 Task: Search one way flight ticket for 2 adults, 2 infants in seat and 1 infant on lap in first from Portsmouth: Portsmouth International Airport At Pease to Springfield: Abraham Lincoln Capital Airport on 5-2-2023. Choice of flights is Alaska. Number of bags: 1 checked bag. Price is upto 95000. Outbound departure time preference is 10:00.
Action: Mouse moved to (290, 246)
Screenshot: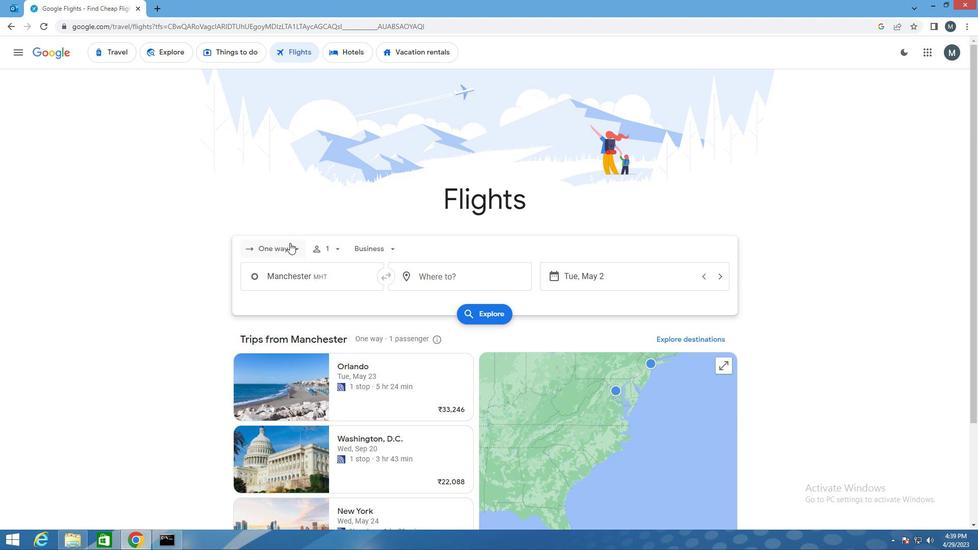 
Action: Mouse pressed left at (290, 246)
Screenshot: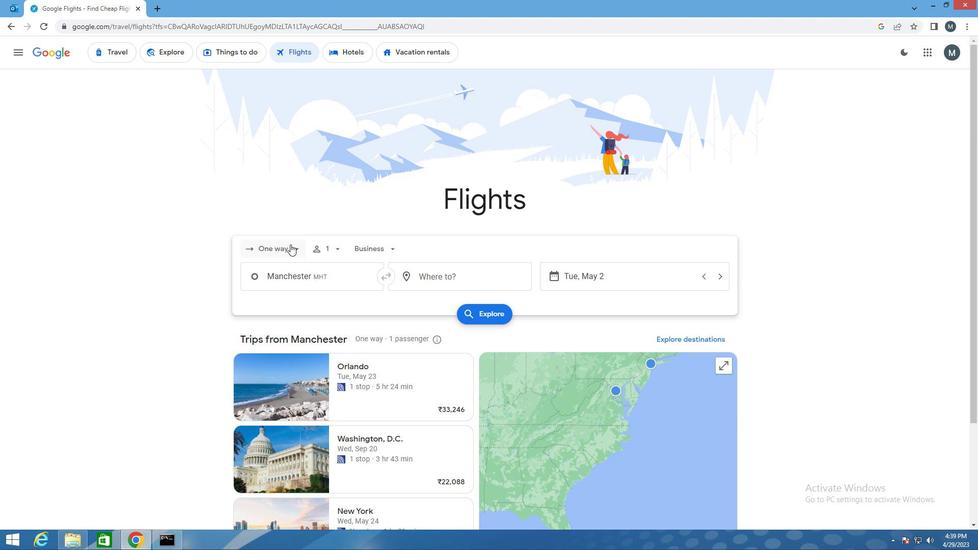 
Action: Mouse moved to (286, 290)
Screenshot: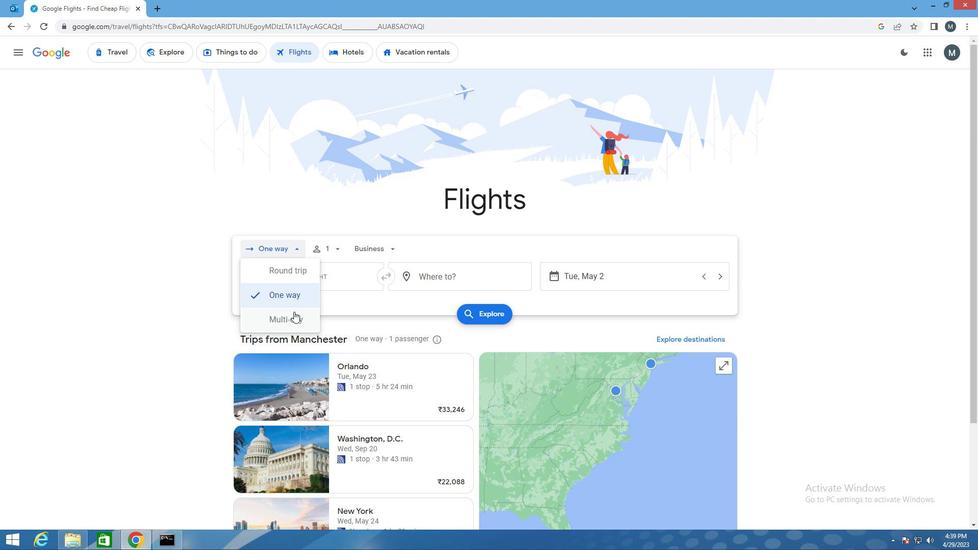 
Action: Mouse pressed left at (286, 290)
Screenshot: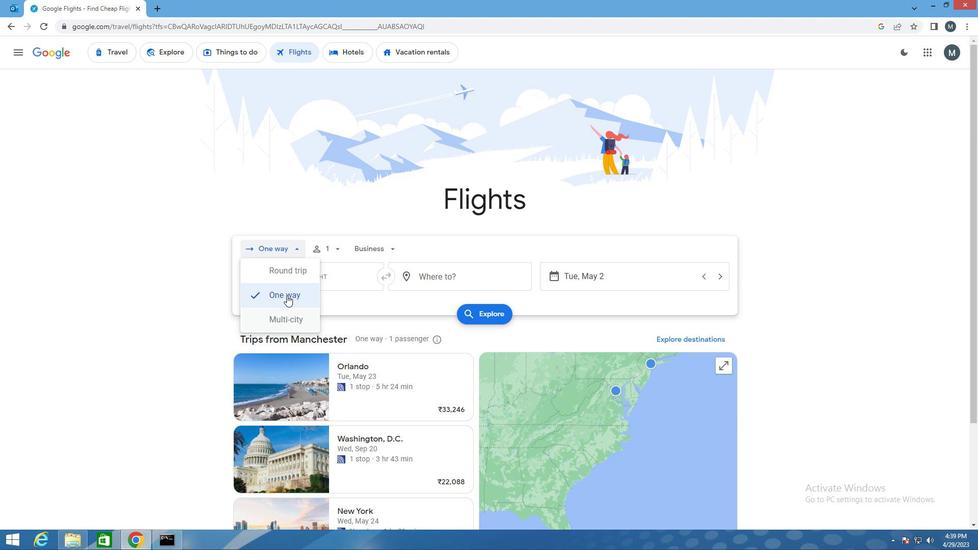 
Action: Mouse moved to (334, 244)
Screenshot: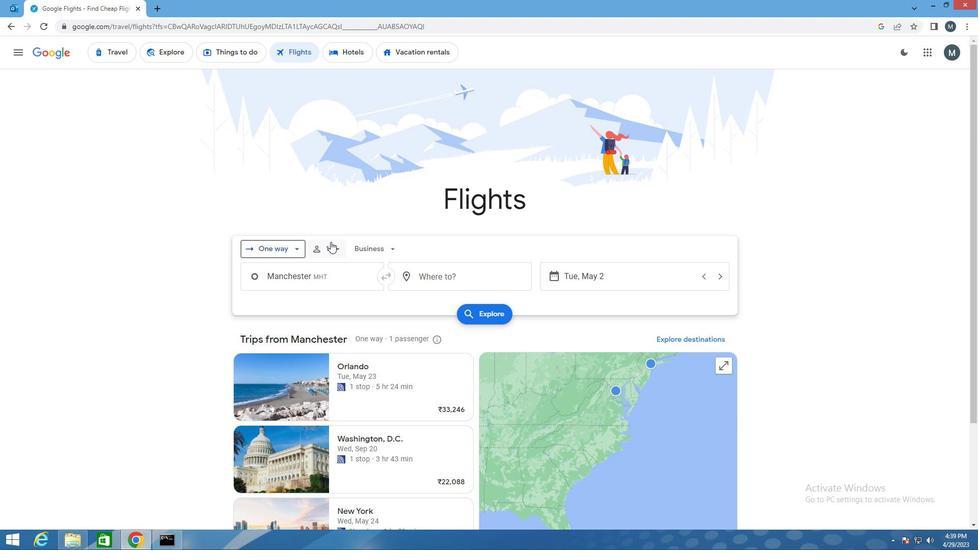 
Action: Mouse pressed left at (334, 244)
Screenshot: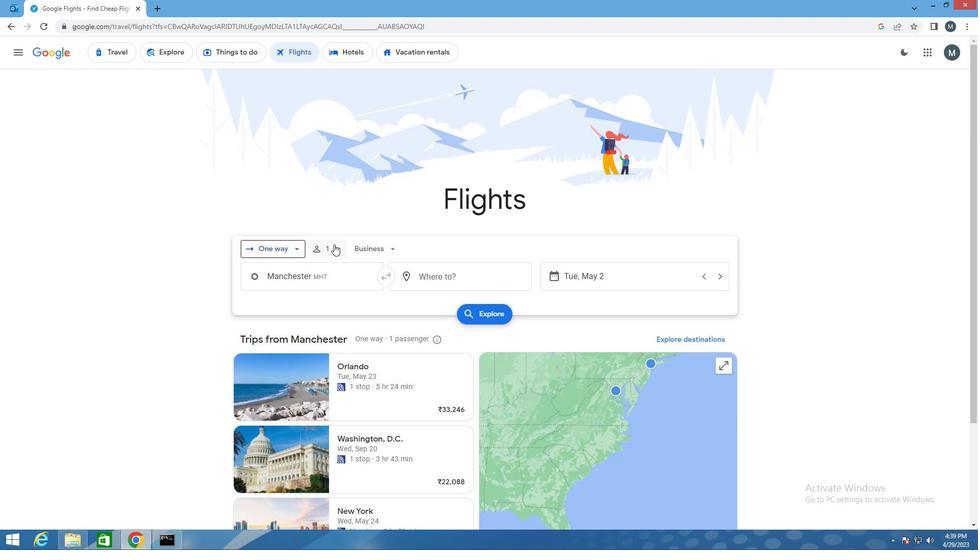 
Action: Mouse moved to (409, 274)
Screenshot: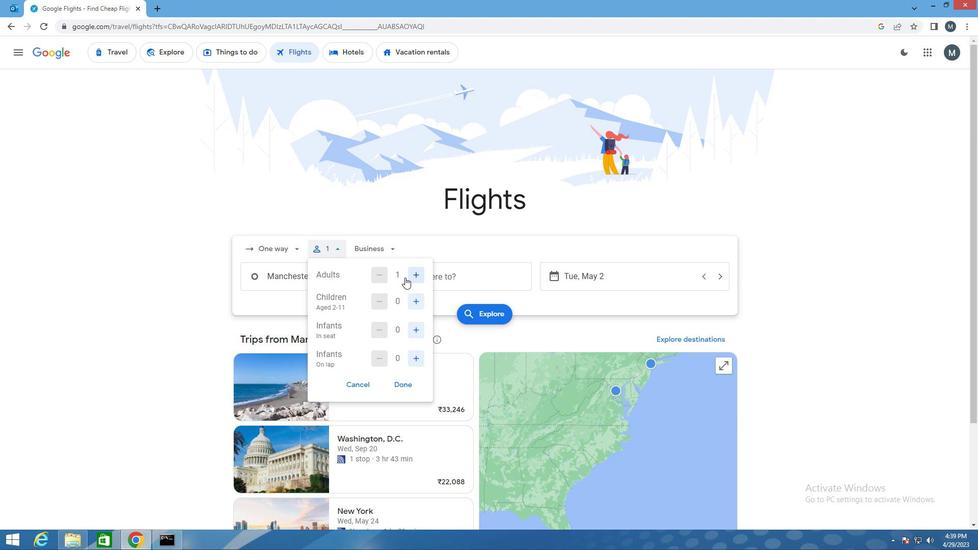 
Action: Mouse pressed left at (409, 274)
Screenshot: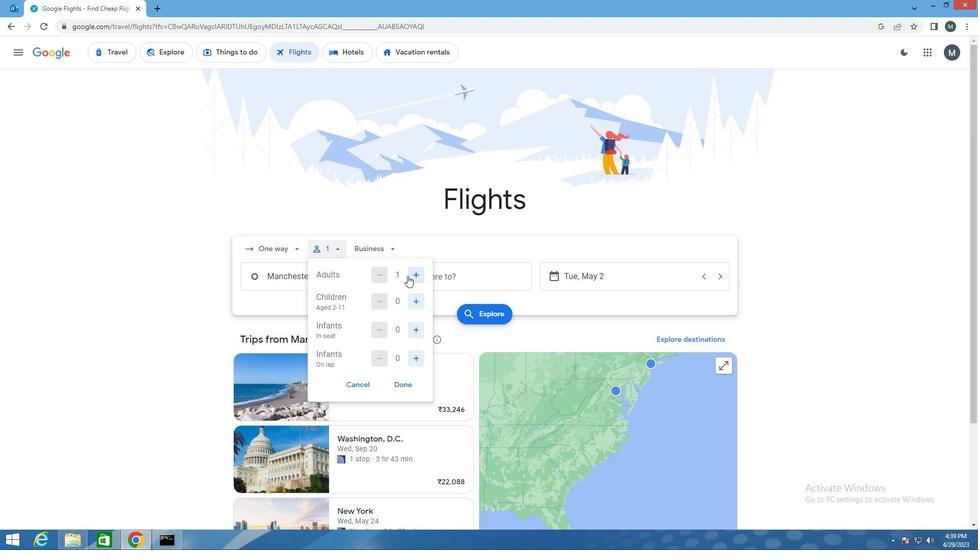 
Action: Mouse moved to (415, 305)
Screenshot: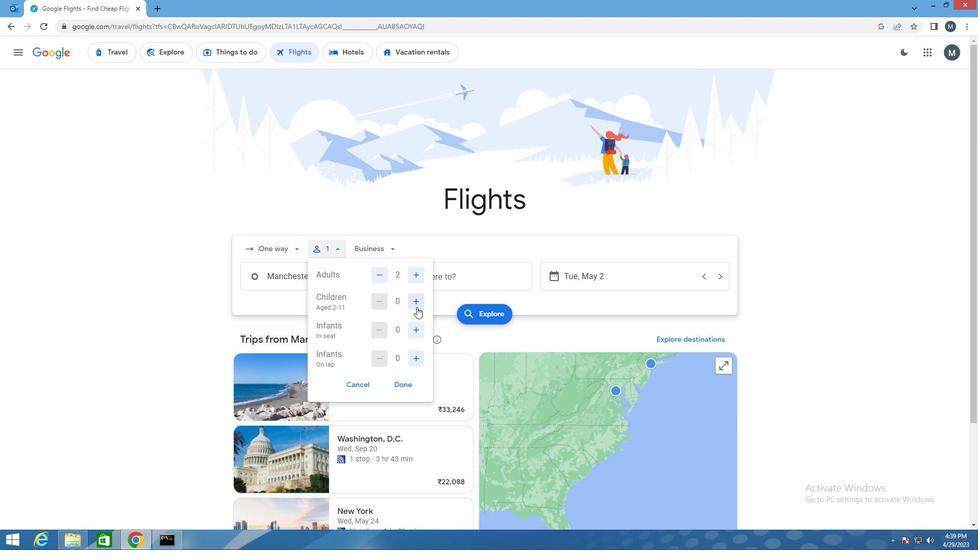 
Action: Mouse pressed left at (415, 305)
Screenshot: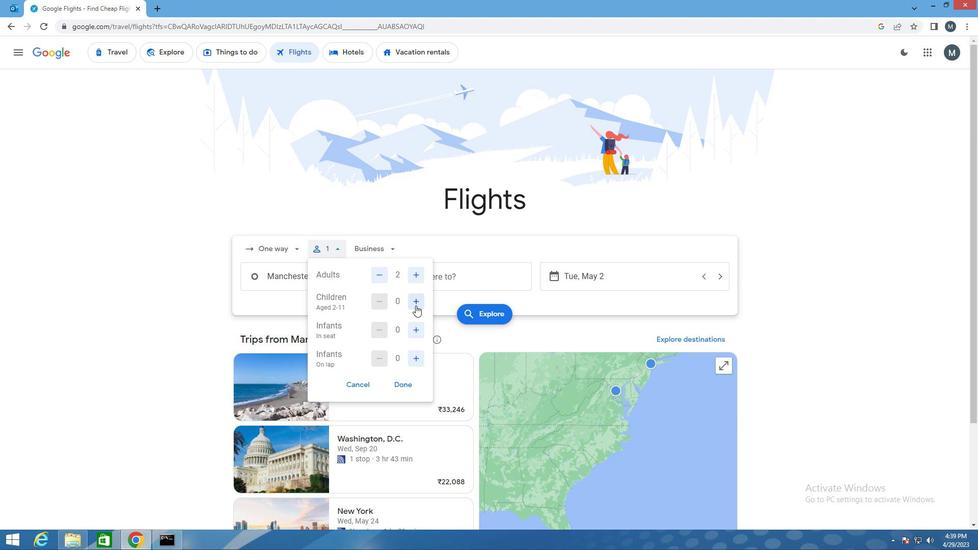 
Action: Mouse pressed left at (415, 305)
Screenshot: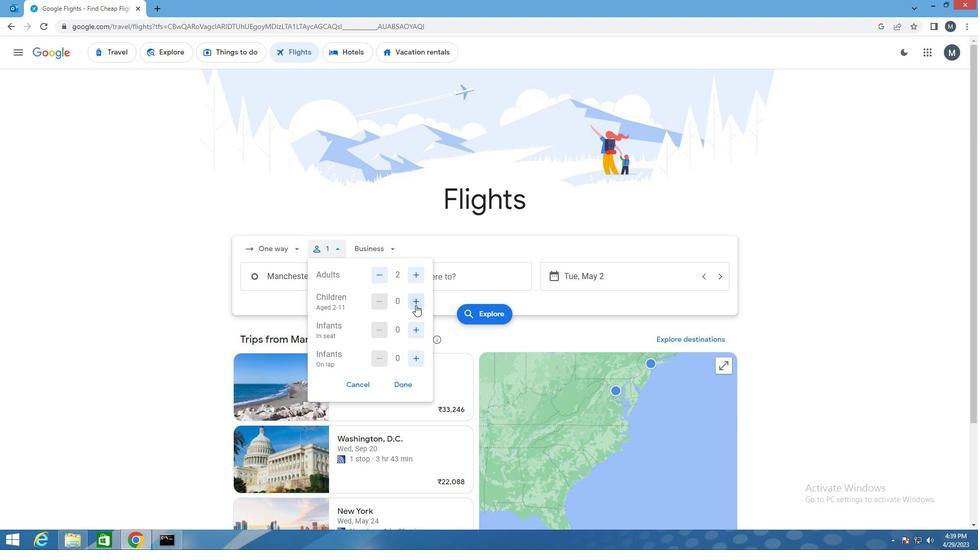 
Action: Mouse moved to (374, 302)
Screenshot: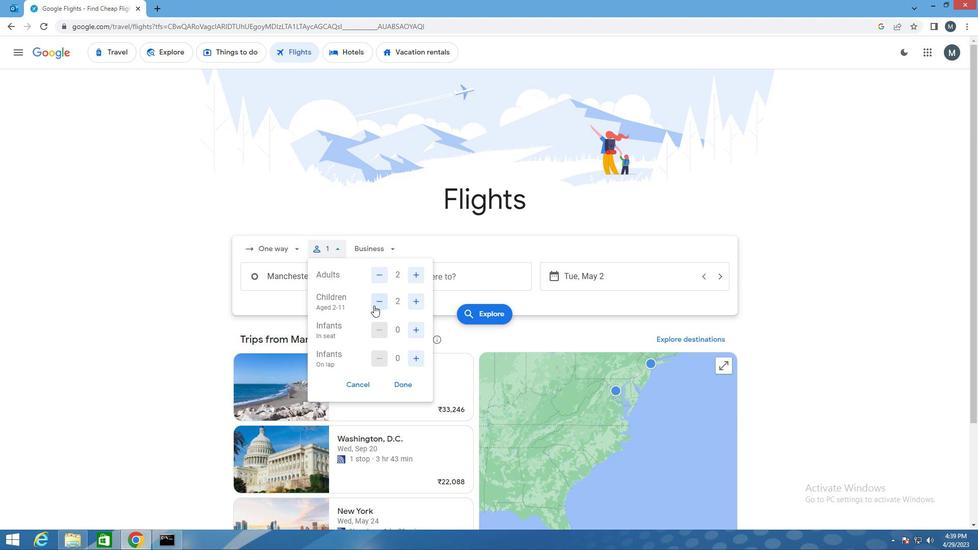 
Action: Mouse pressed left at (374, 302)
Screenshot: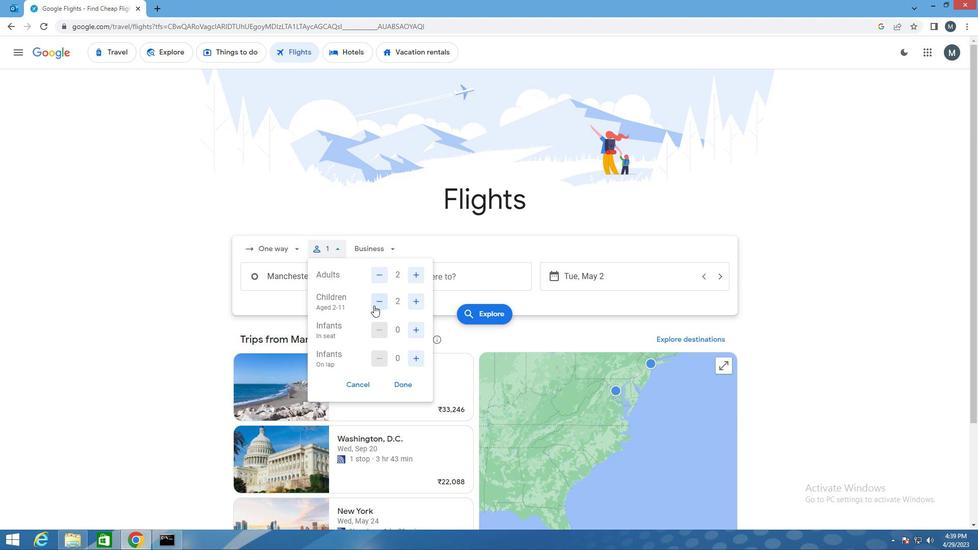 
Action: Mouse pressed left at (374, 302)
Screenshot: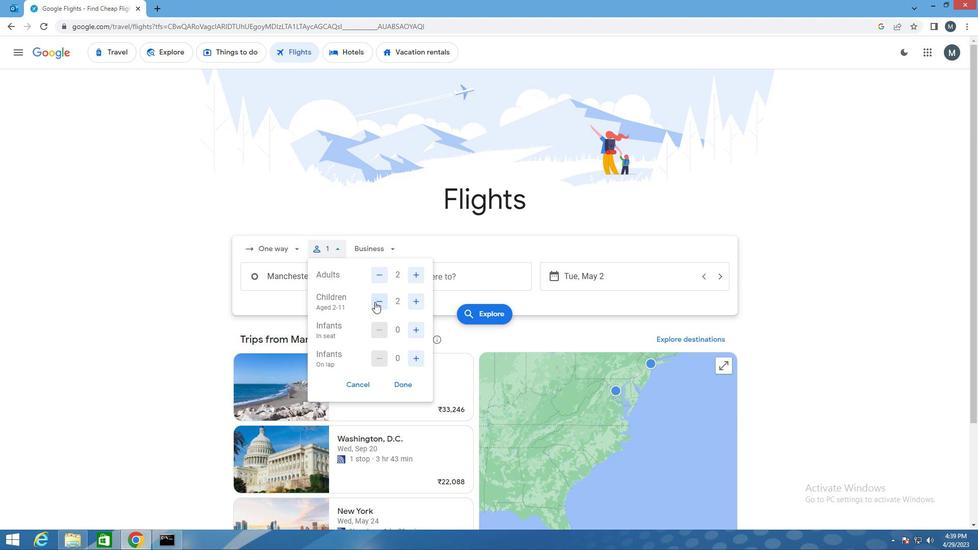 
Action: Mouse moved to (416, 330)
Screenshot: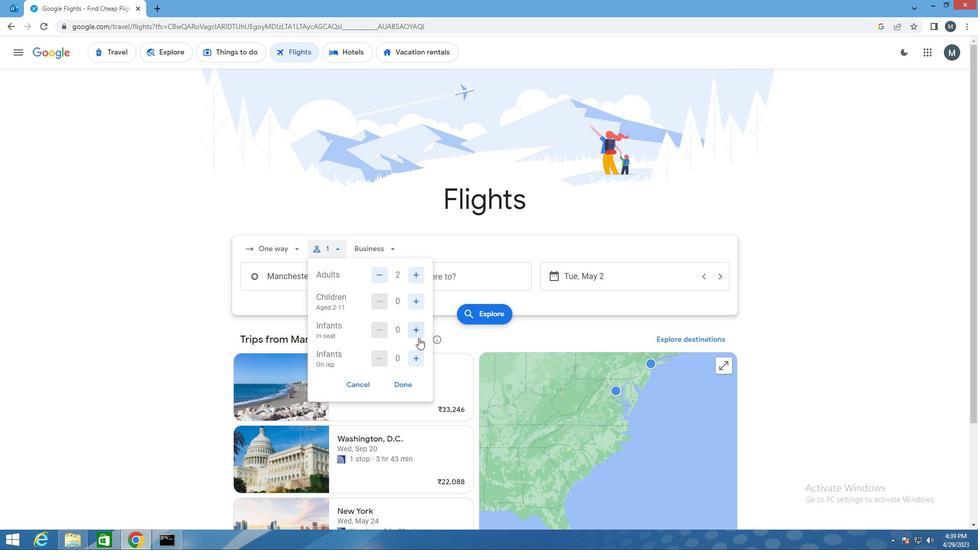 
Action: Mouse pressed left at (416, 330)
Screenshot: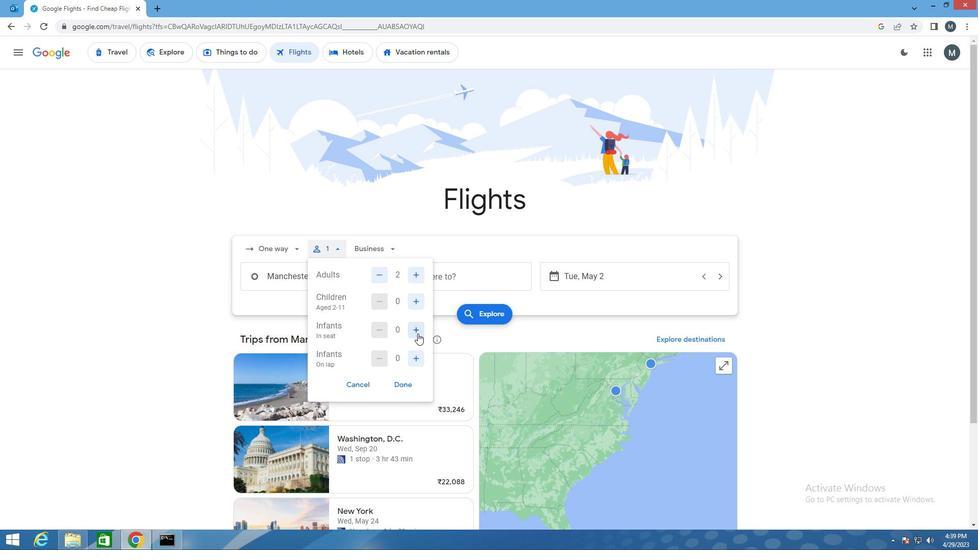 
Action: Mouse pressed left at (416, 330)
Screenshot: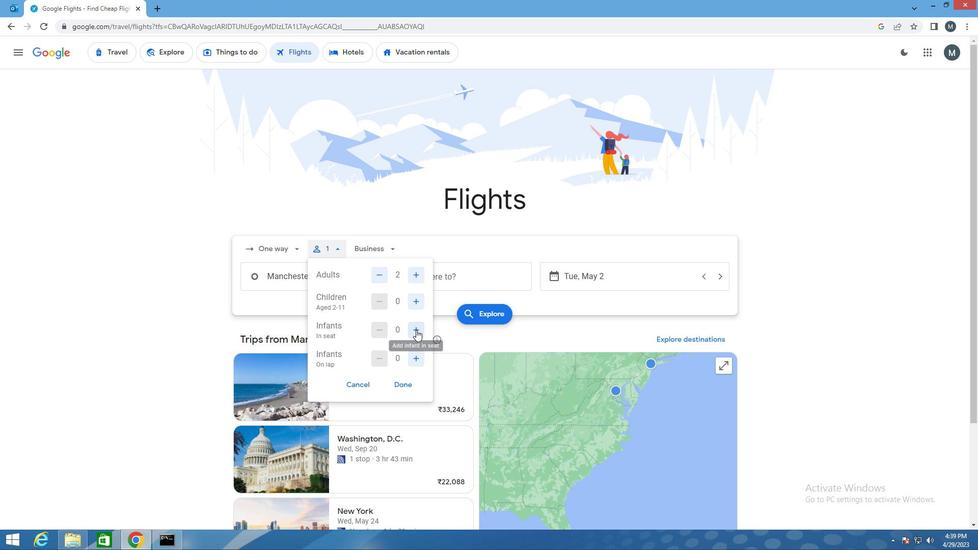 
Action: Mouse moved to (411, 360)
Screenshot: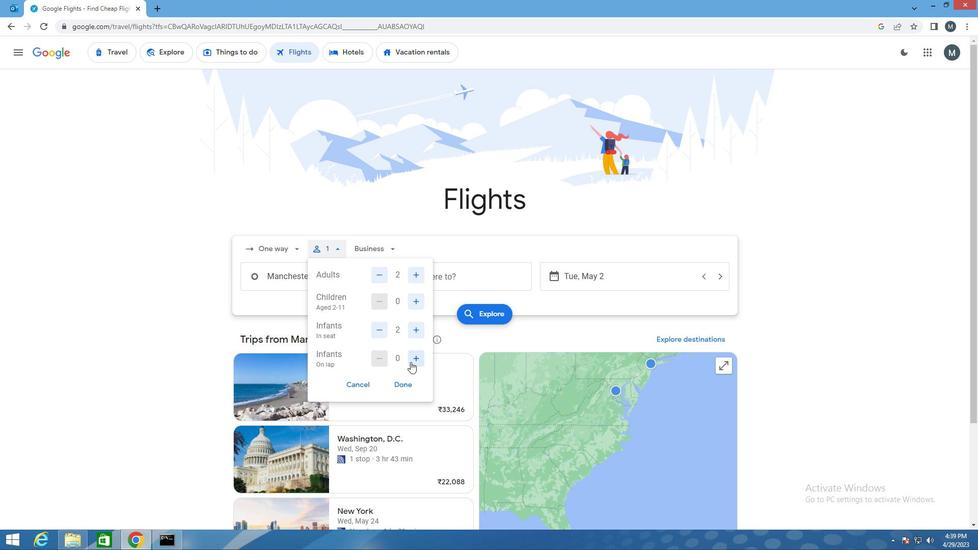 
Action: Mouse pressed left at (411, 360)
Screenshot: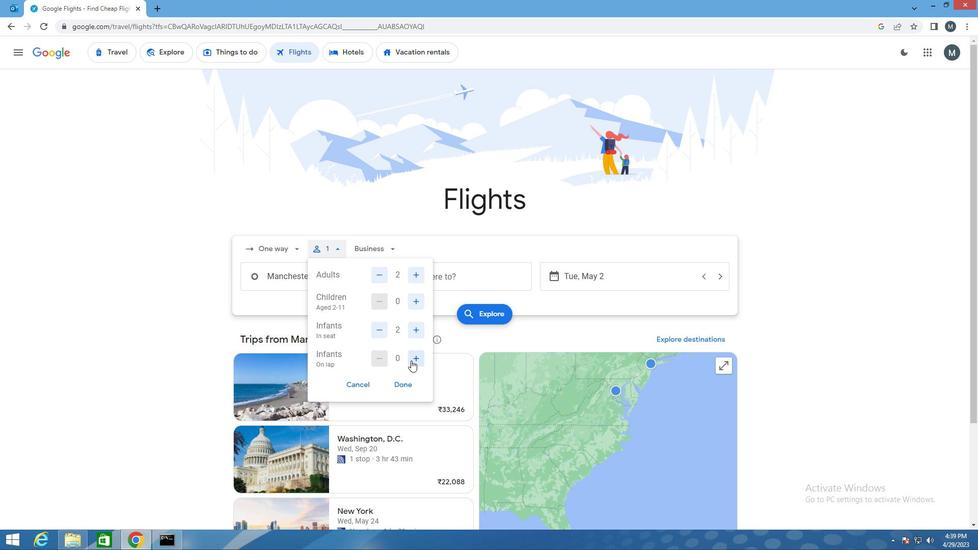 
Action: Mouse moved to (408, 389)
Screenshot: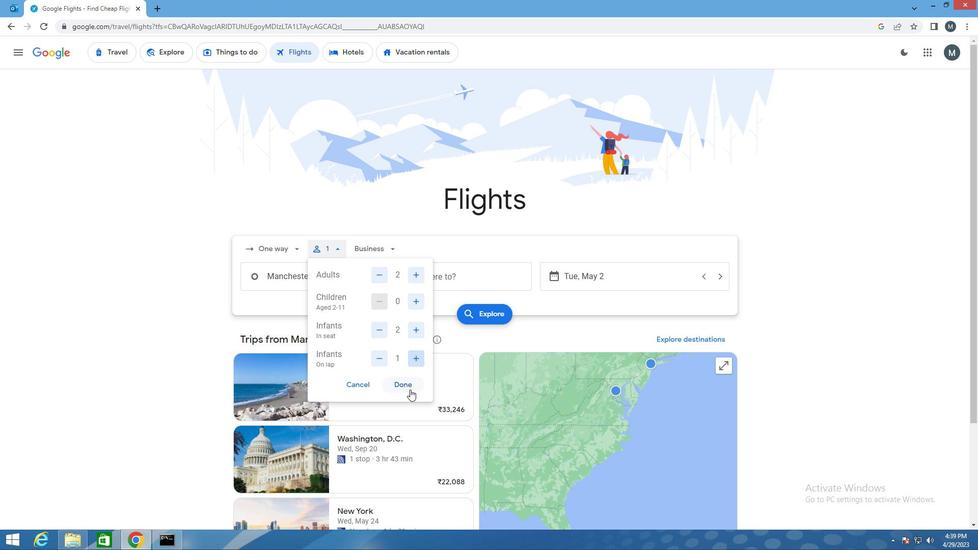 
Action: Mouse pressed left at (408, 389)
Screenshot: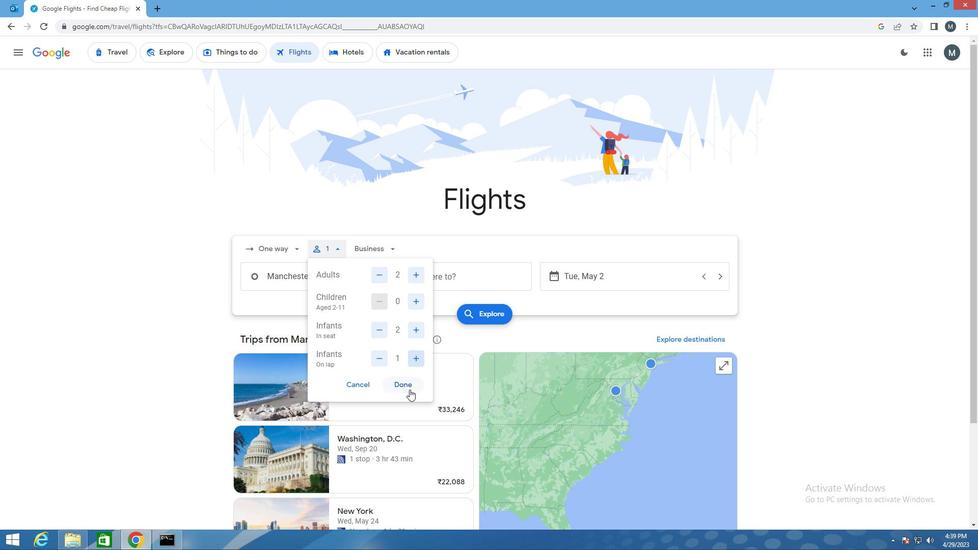 
Action: Mouse moved to (389, 253)
Screenshot: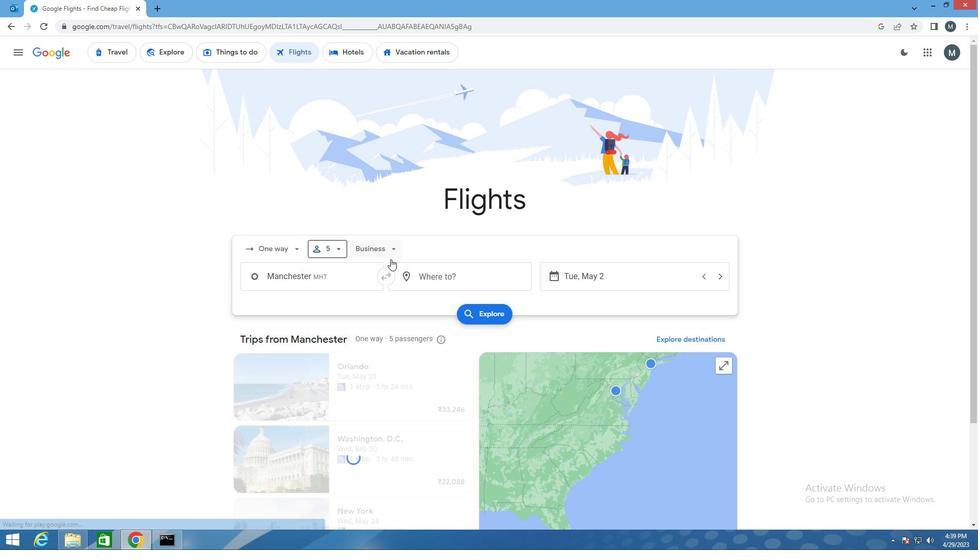 
Action: Mouse pressed left at (389, 253)
Screenshot: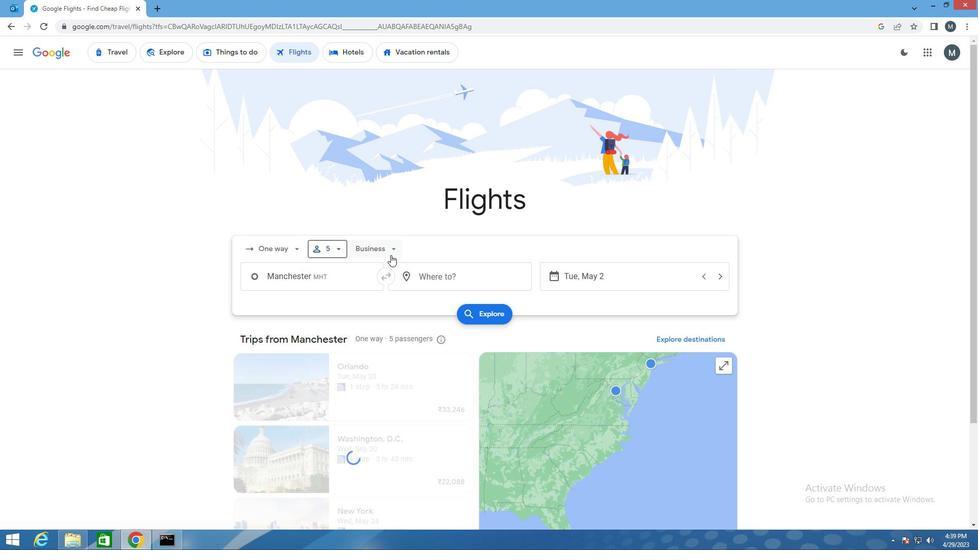 
Action: Mouse moved to (392, 340)
Screenshot: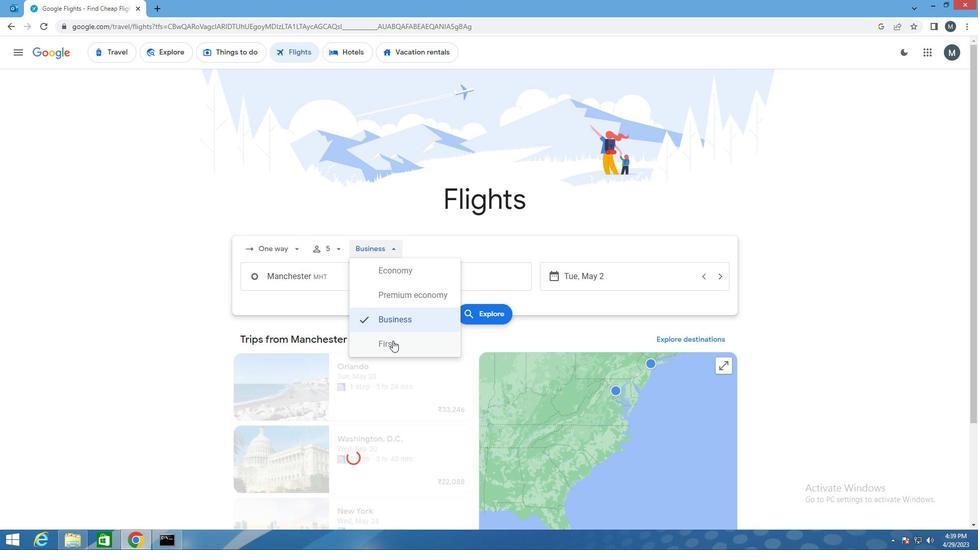 
Action: Mouse pressed left at (392, 340)
Screenshot: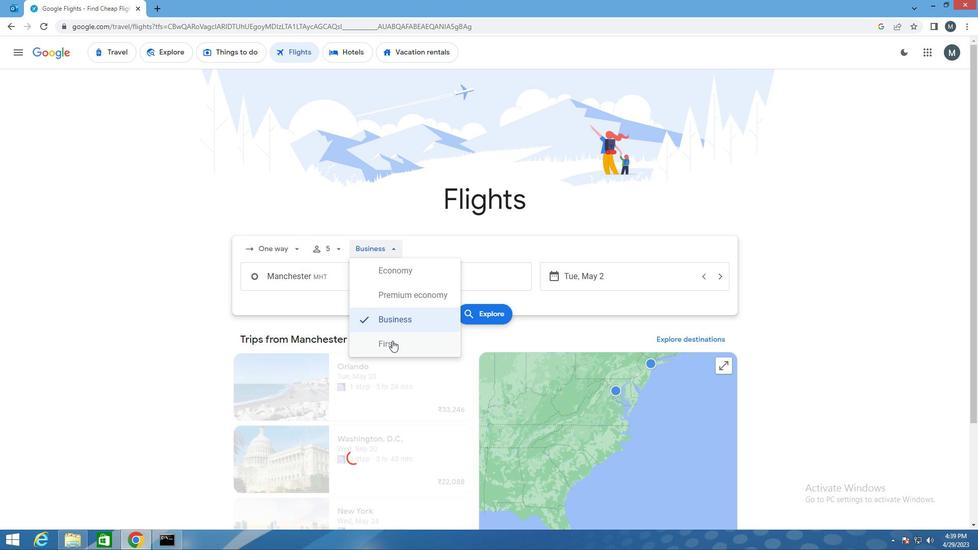 
Action: Mouse moved to (299, 279)
Screenshot: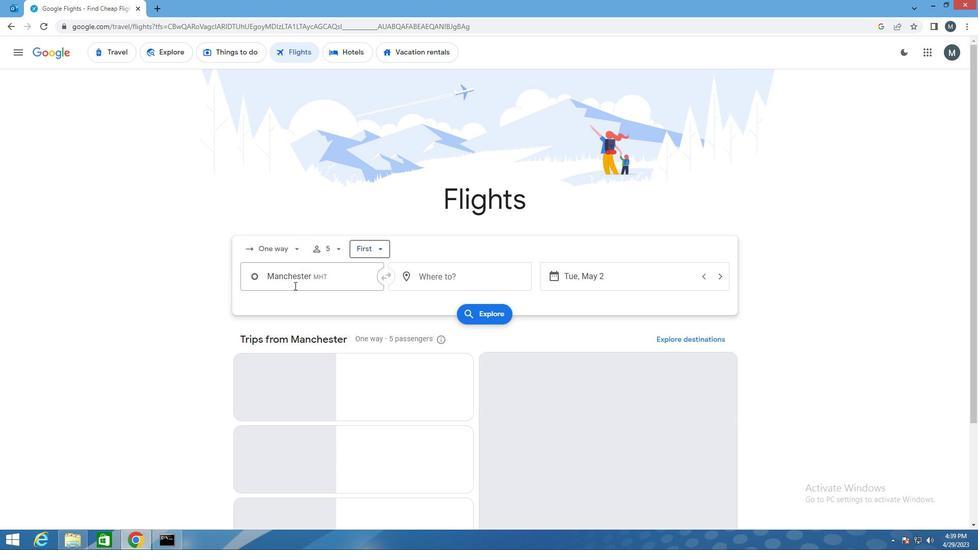 
Action: Mouse pressed left at (299, 279)
Screenshot: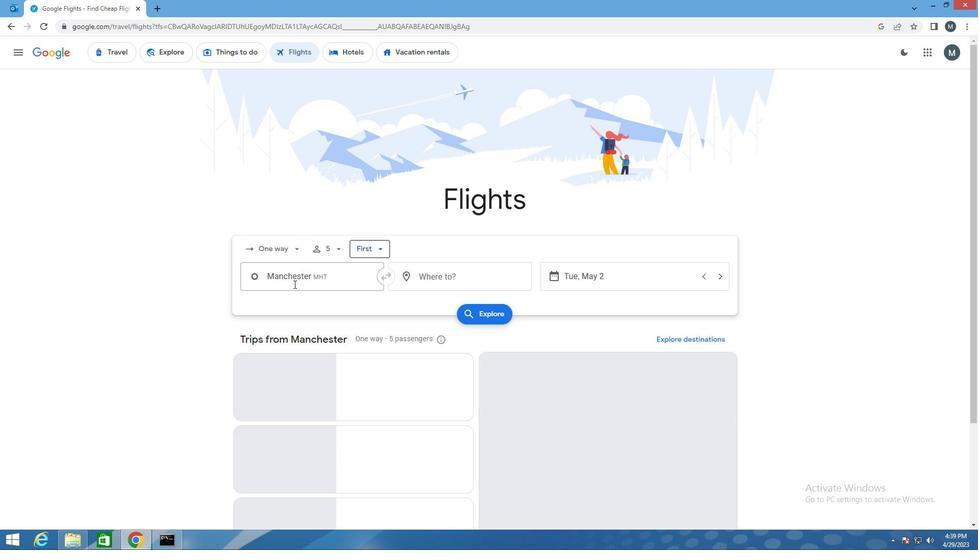 
Action: Mouse moved to (300, 279)
Screenshot: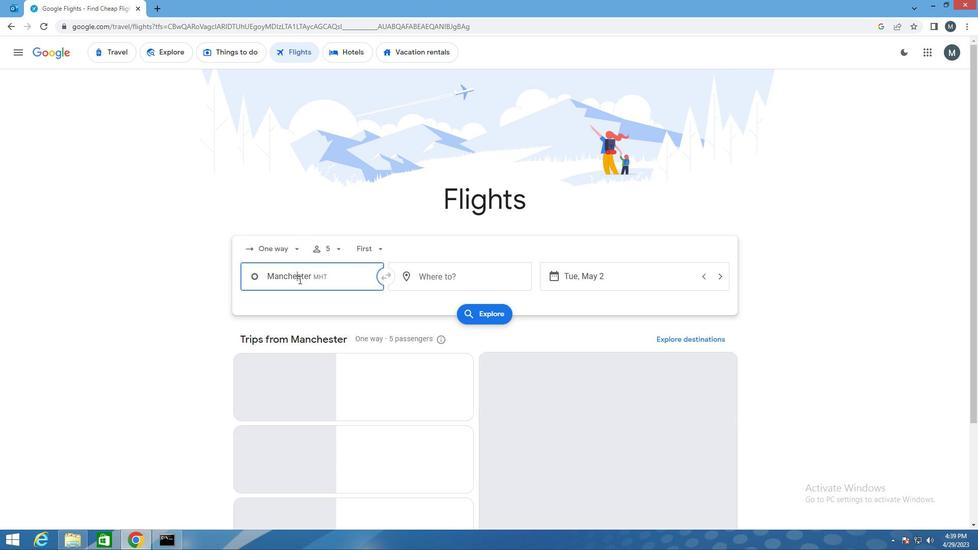 
Action: Key pressed psm
Screenshot: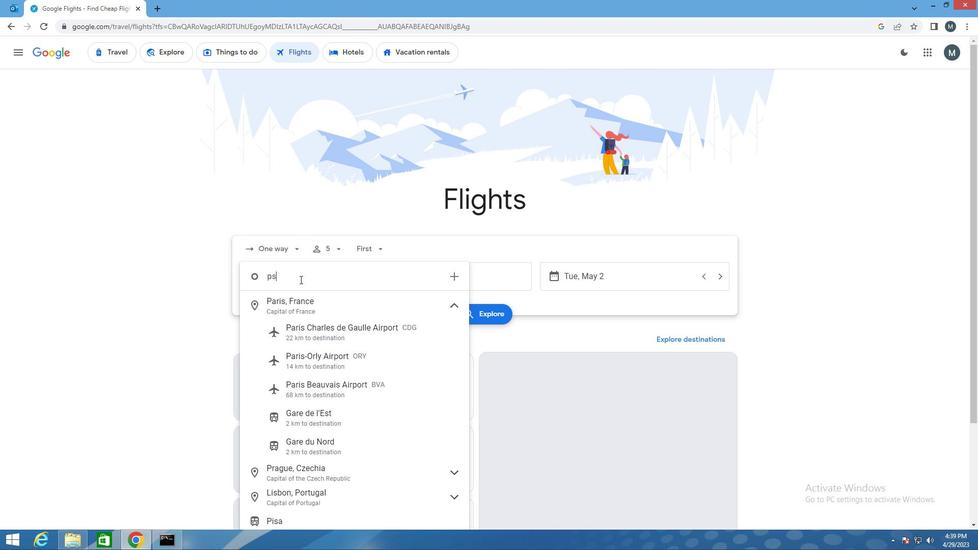 
Action: Mouse moved to (341, 307)
Screenshot: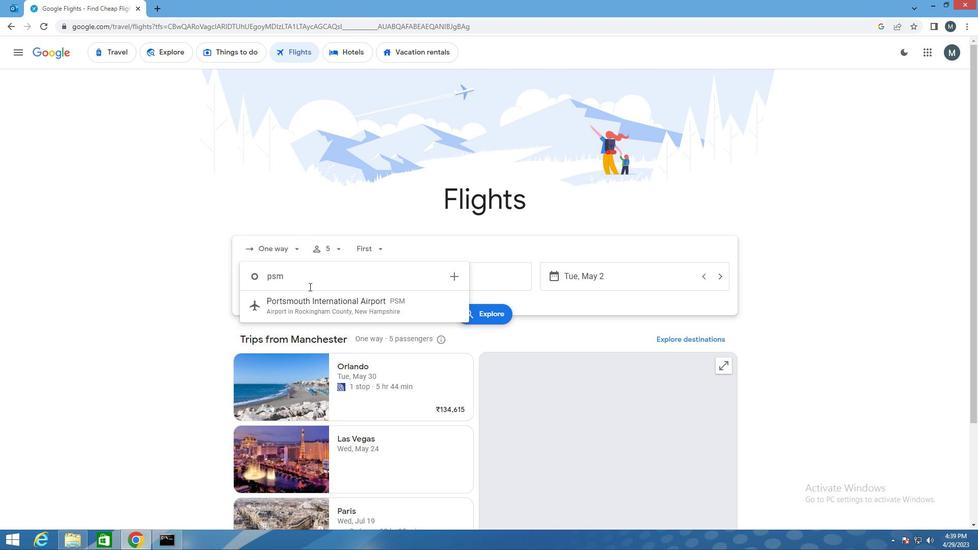 
Action: Mouse pressed left at (341, 307)
Screenshot: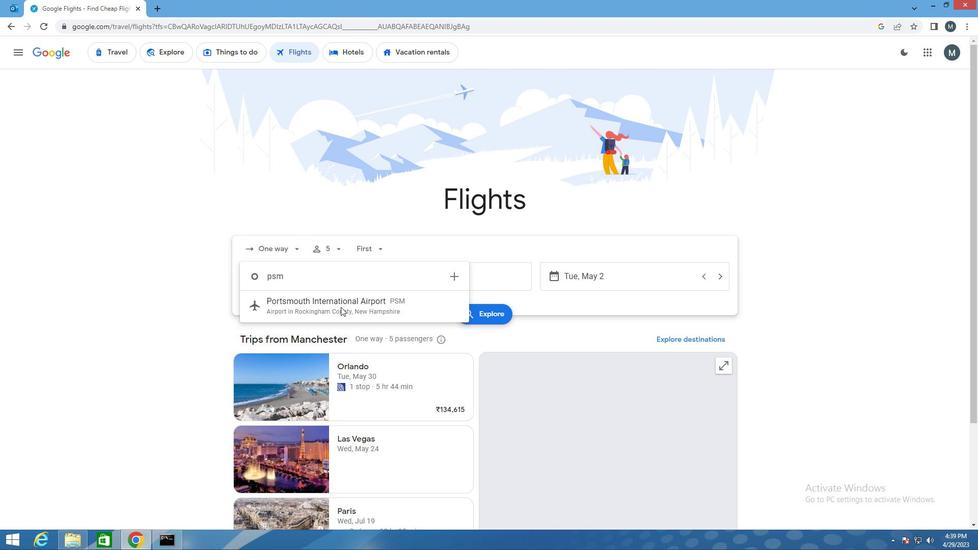 
Action: Mouse moved to (419, 278)
Screenshot: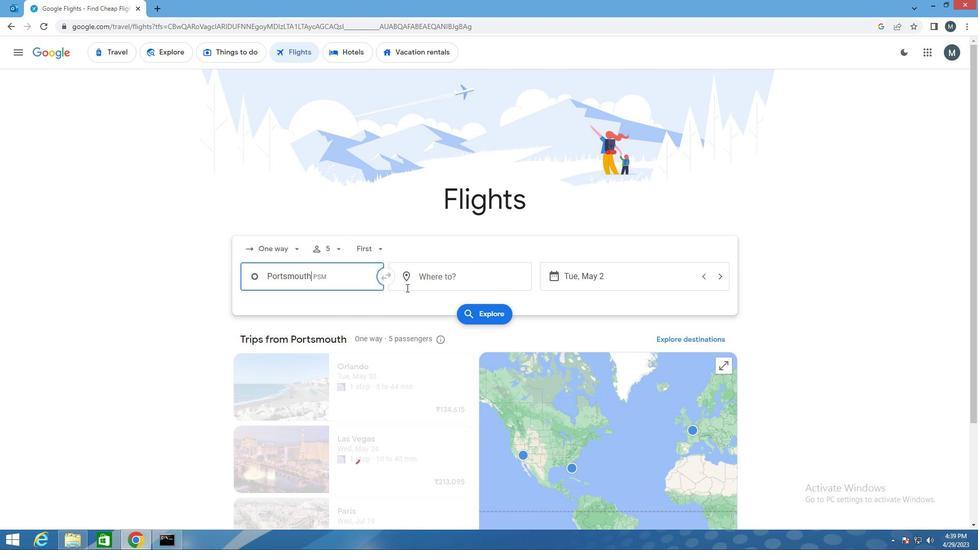 
Action: Mouse pressed left at (419, 278)
Screenshot: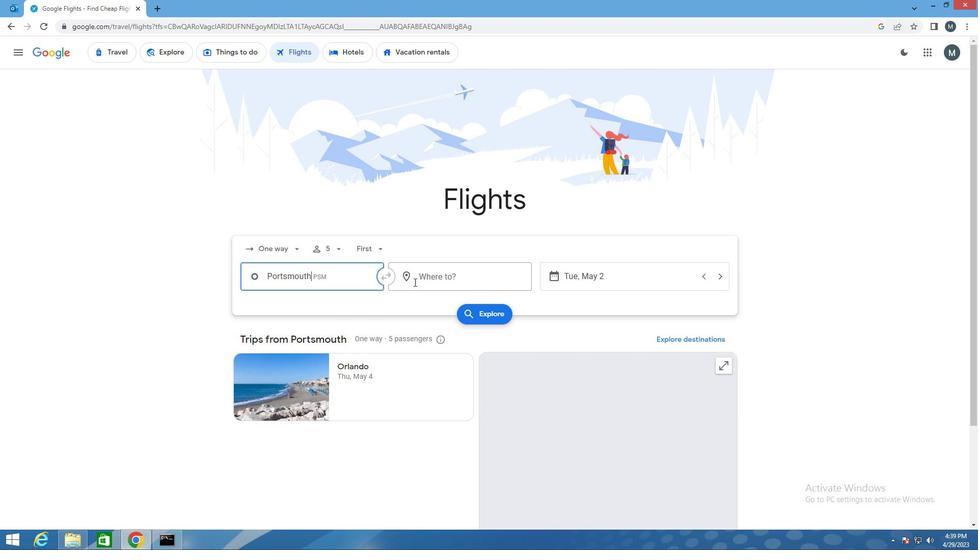 
Action: Mouse moved to (419, 278)
Screenshot: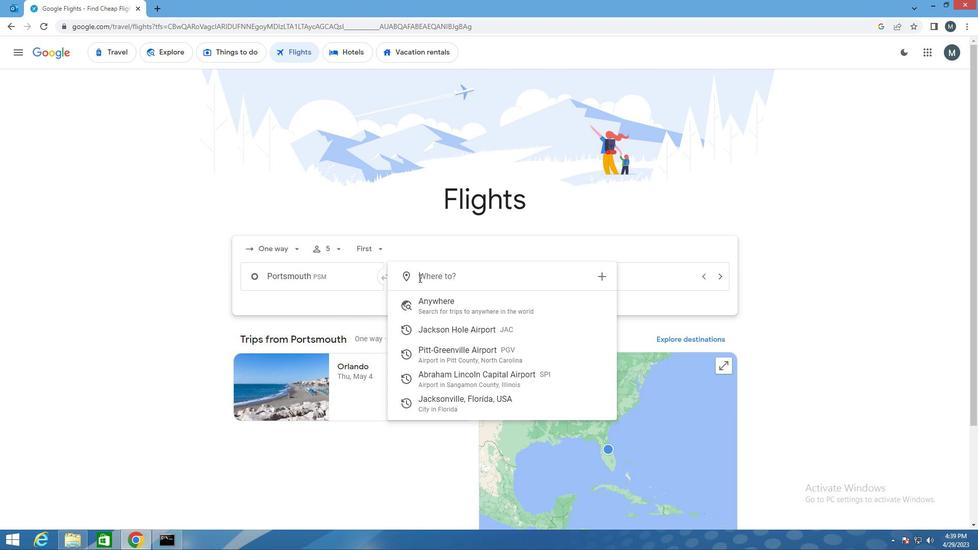 
Action: Key pressed spi
Screenshot: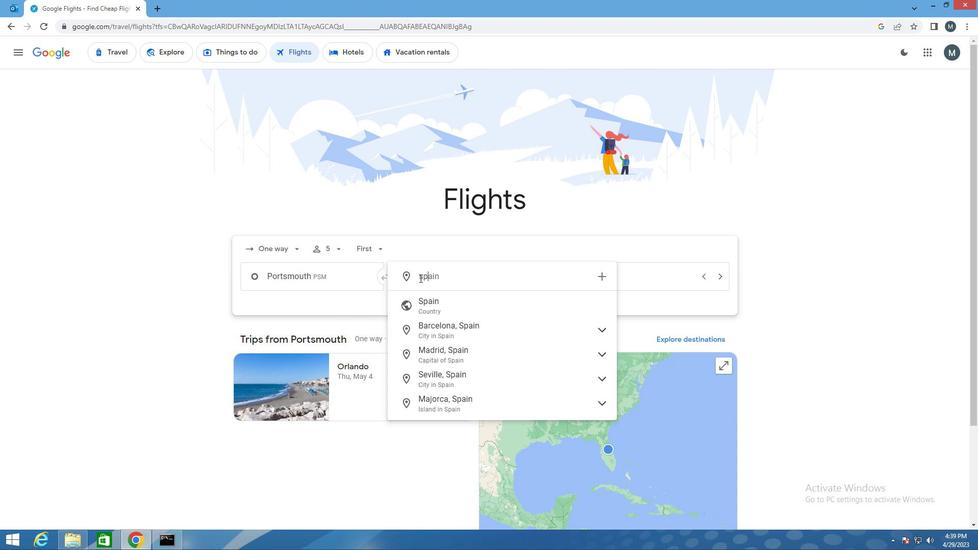 
Action: Mouse moved to (524, 305)
Screenshot: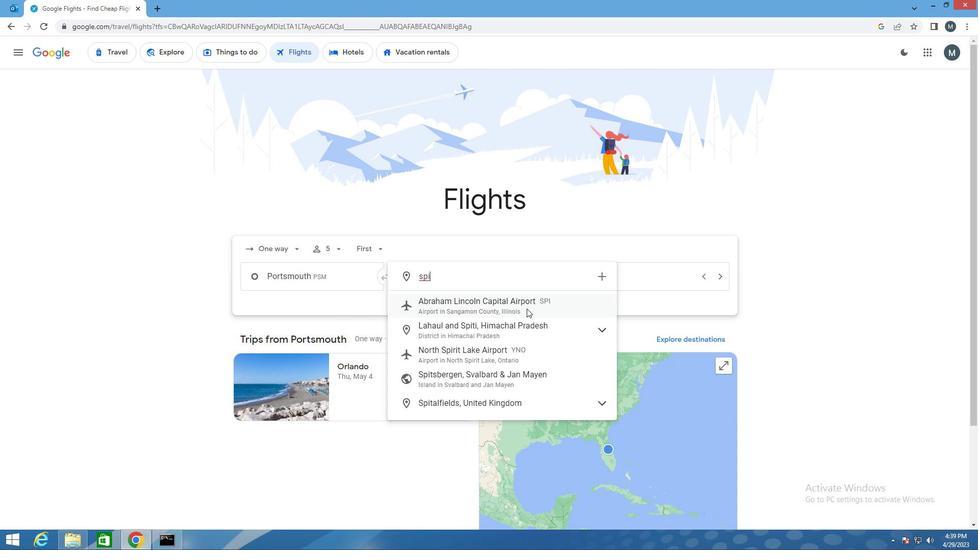 
Action: Mouse pressed left at (524, 305)
Screenshot: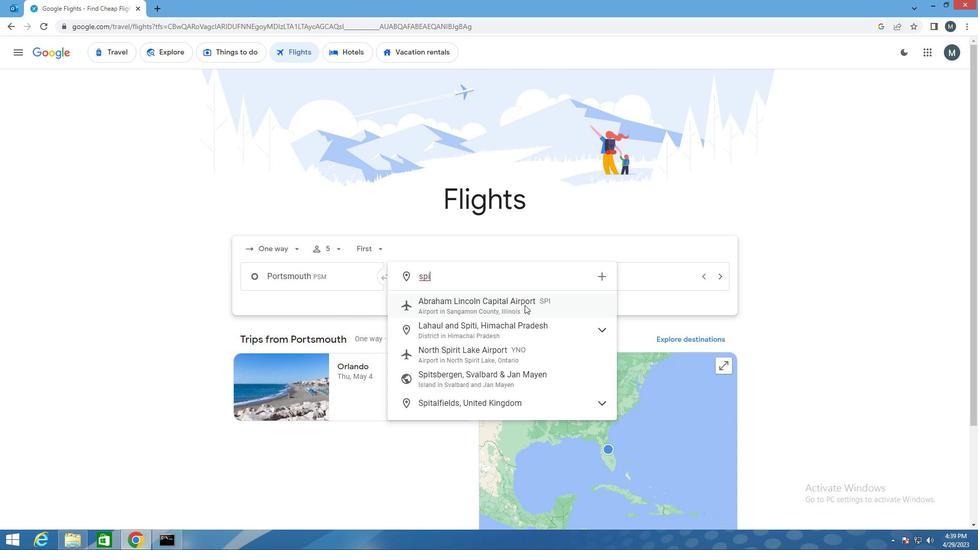 
Action: Mouse moved to (563, 276)
Screenshot: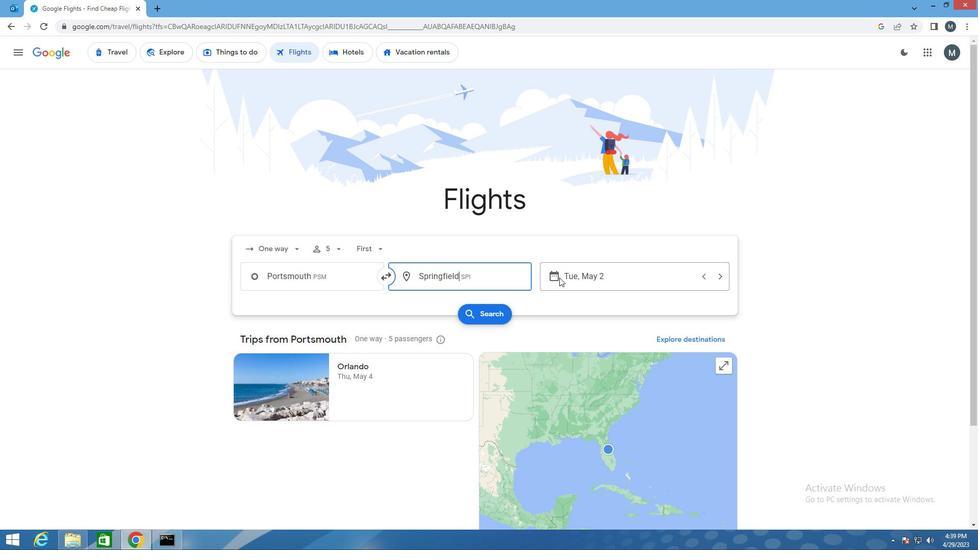 
Action: Mouse pressed left at (563, 276)
Screenshot: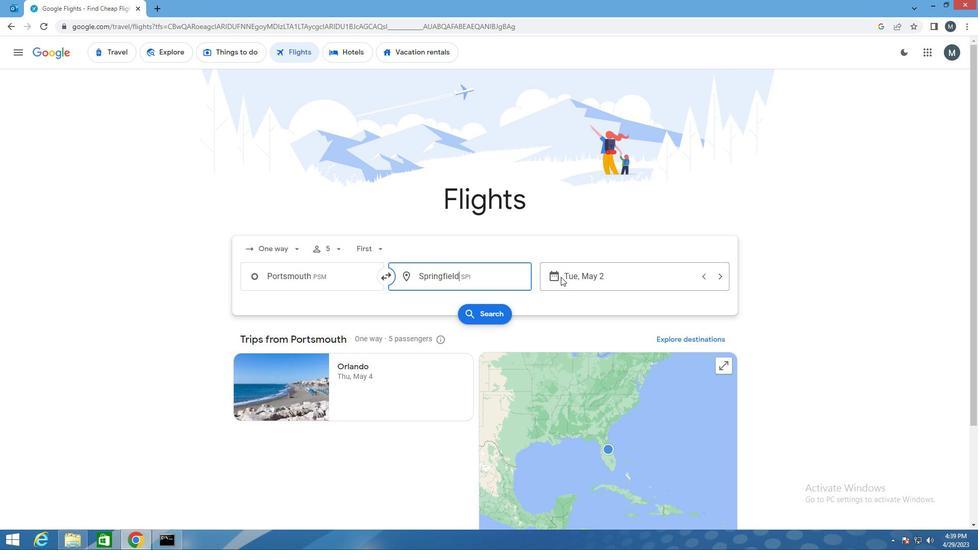 
Action: Mouse moved to (605, 345)
Screenshot: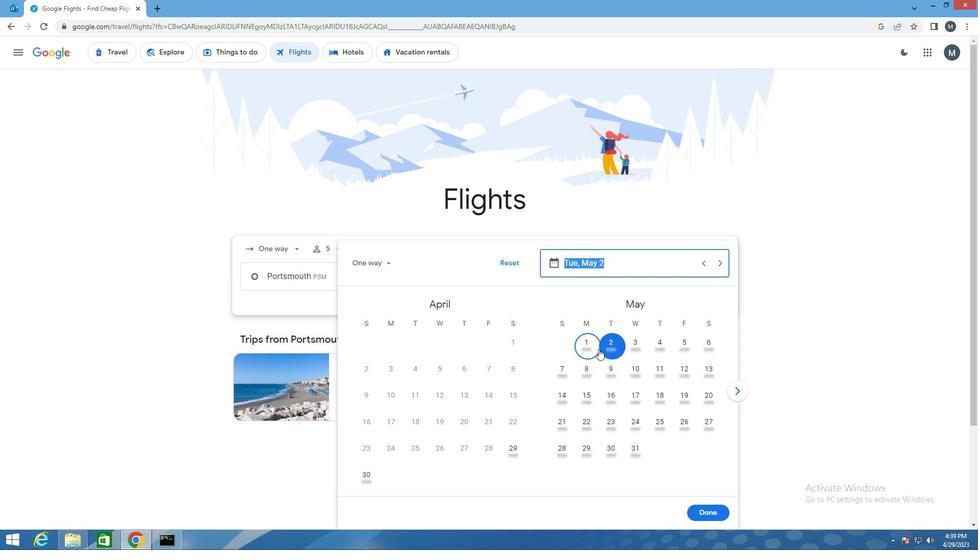 
Action: Mouse pressed left at (605, 345)
Screenshot: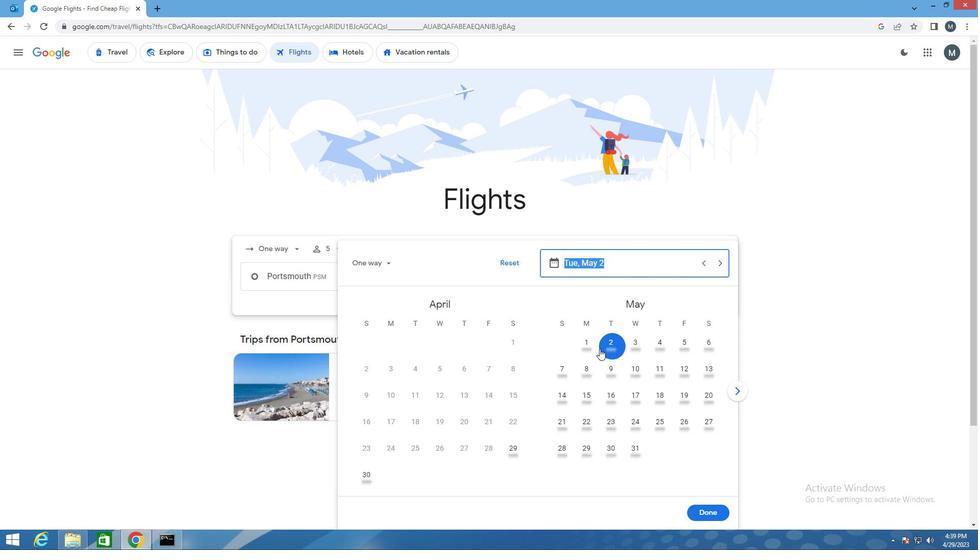 
Action: Mouse moved to (707, 511)
Screenshot: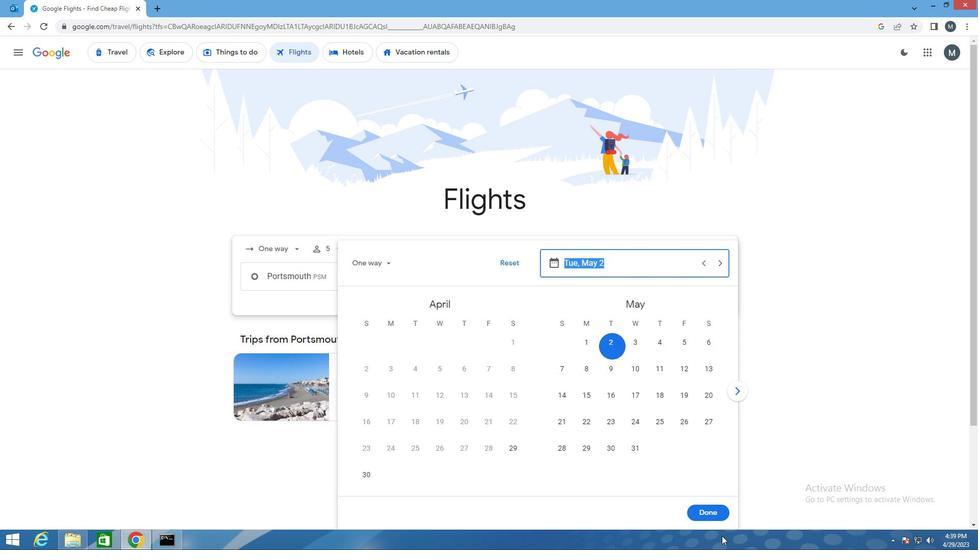 
Action: Mouse pressed left at (707, 511)
Screenshot: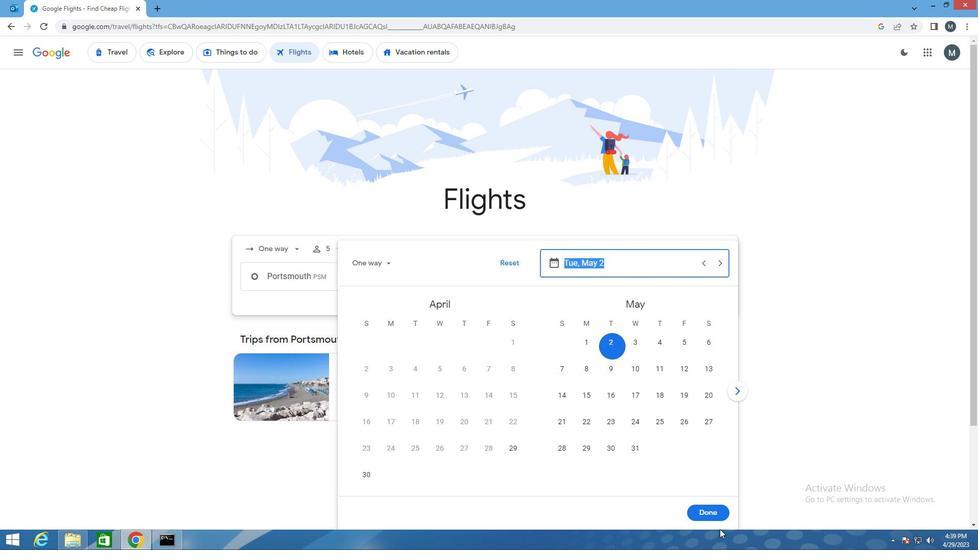 
Action: Mouse moved to (493, 312)
Screenshot: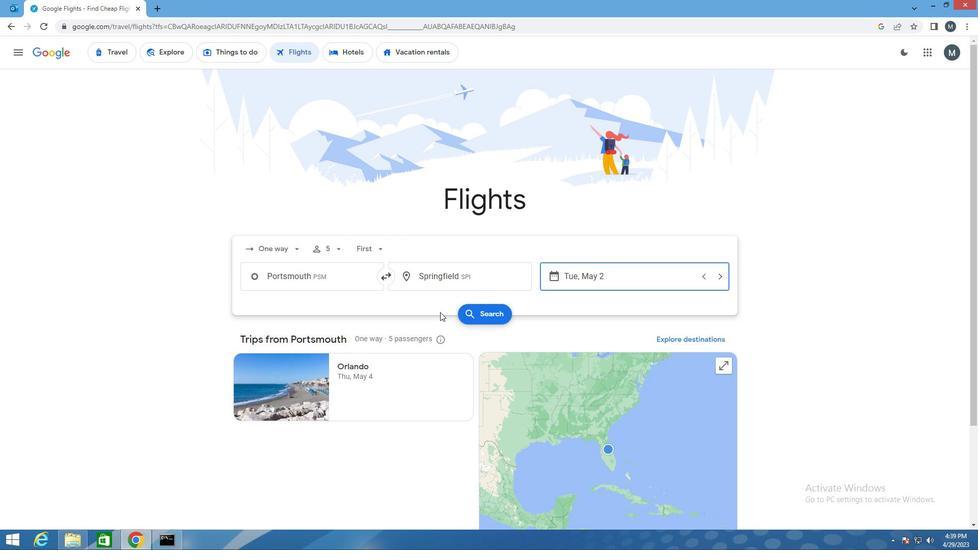 
Action: Mouse pressed left at (493, 312)
Screenshot: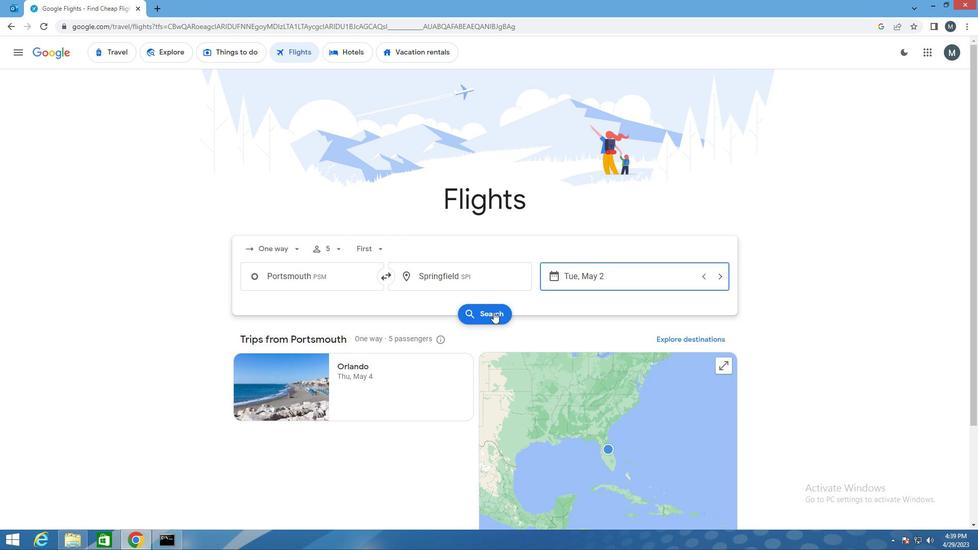 
Action: Mouse moved to (252, 147)
Screenshot: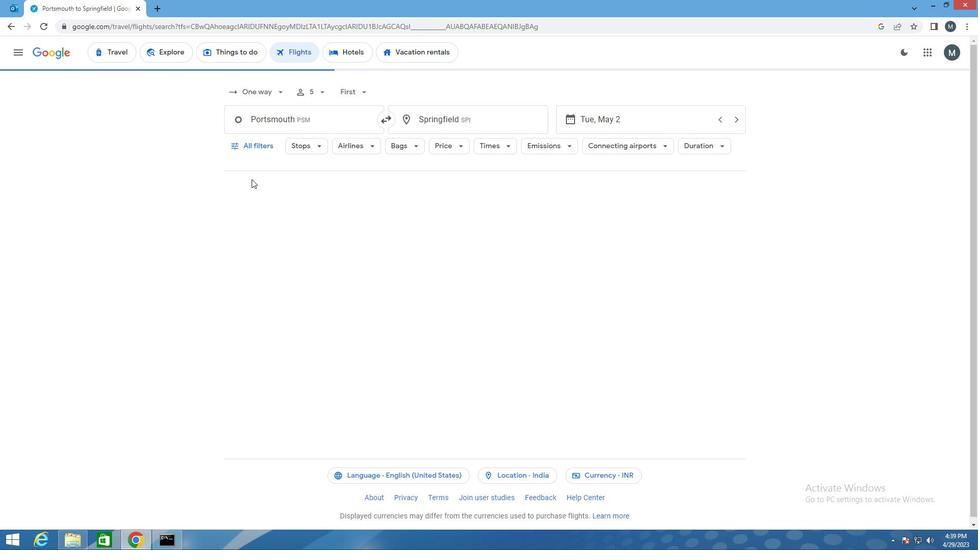 
Action: Mouse pressed left at (252, 147)
Screenshot: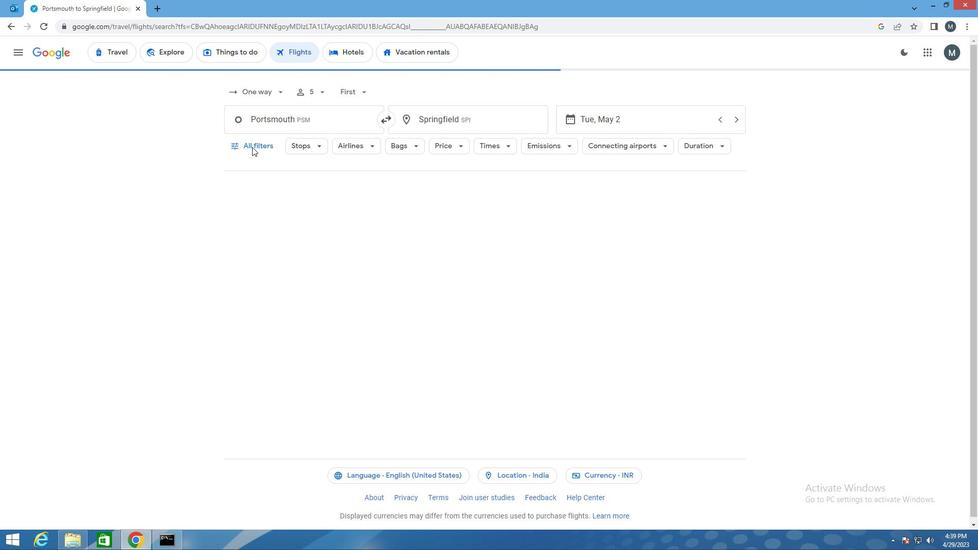 
Action: Mouse moved to (318, 284)
Screenshot: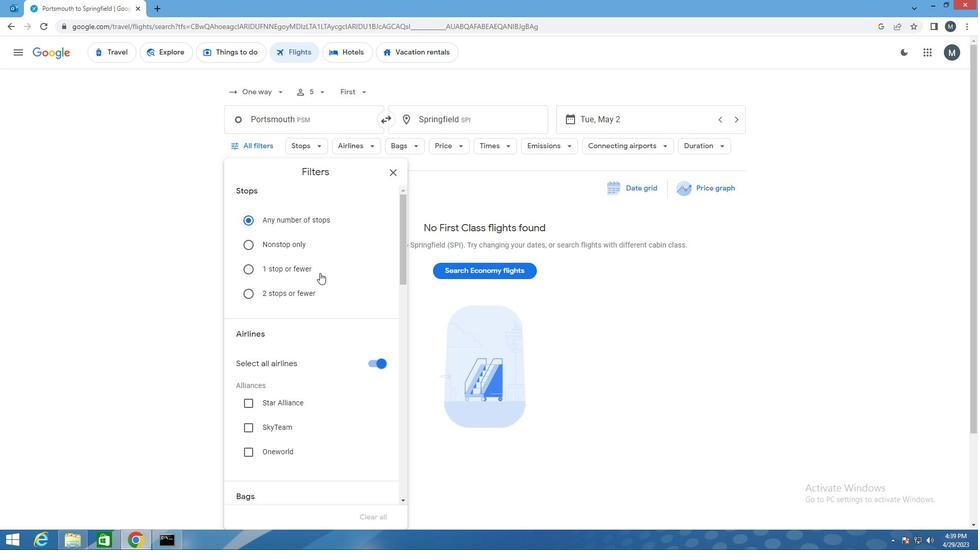 
Action: Mouse scrolled (318, 283) with delta (0, 0)
Screenshot: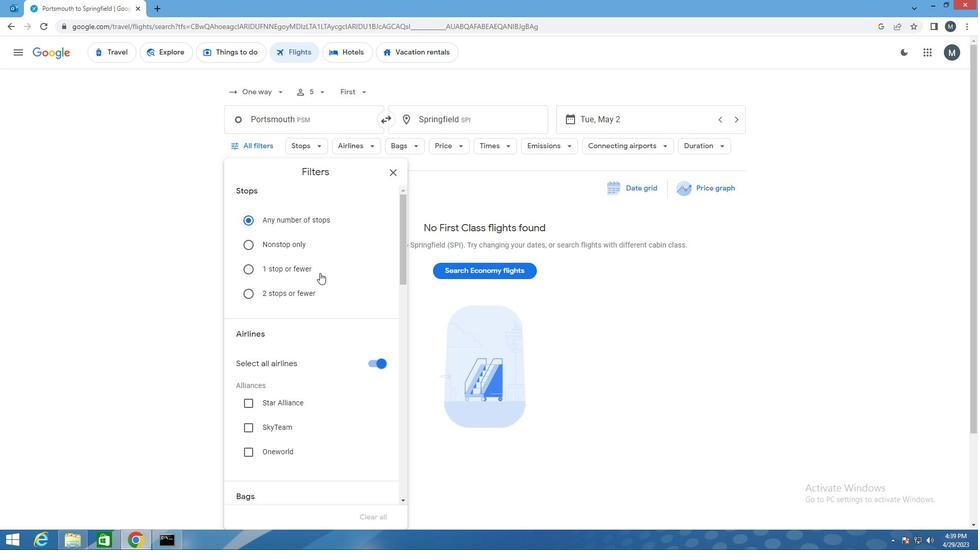 
Action: Mouse moved to (375, 312)
Screenshot: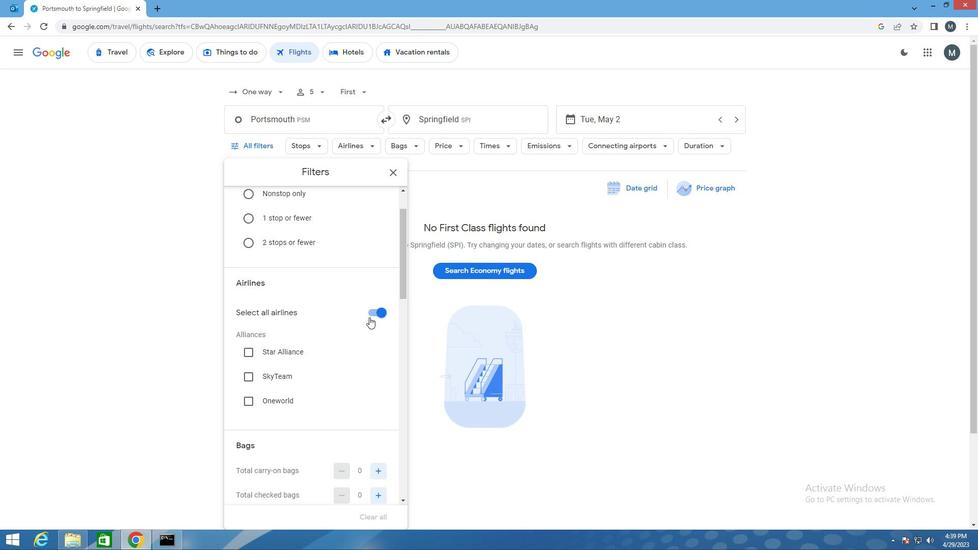 
Action: Mouse pressed left at (375, 312)
Screenshot: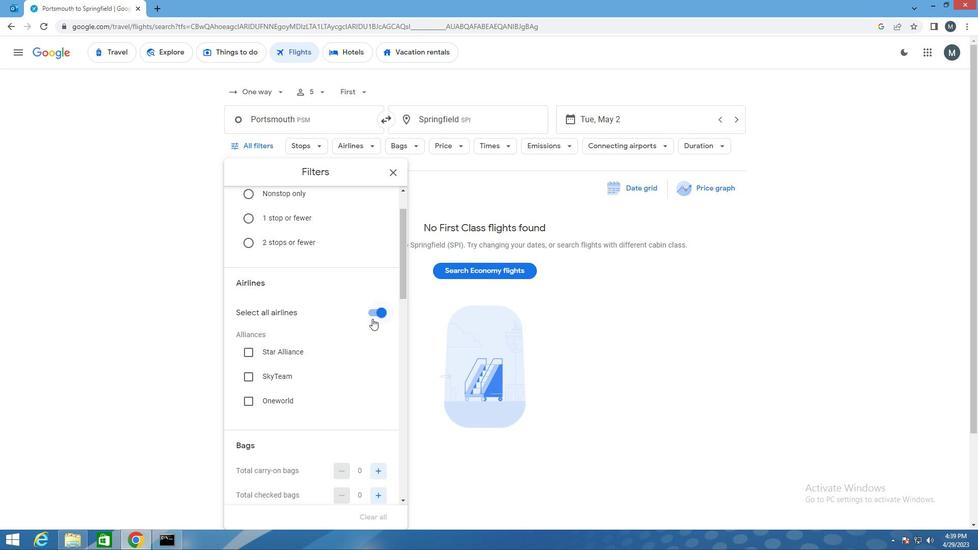 
Action: Mouse moved to (313, 336)
Screenshot: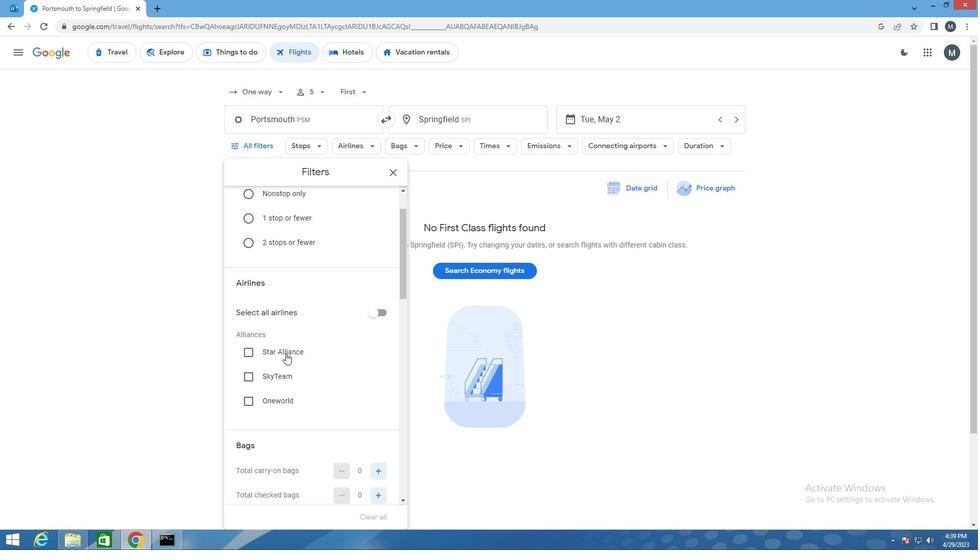 
Action: Mouse scrolled (313, 335) with delta (0, 0)
Screenshot: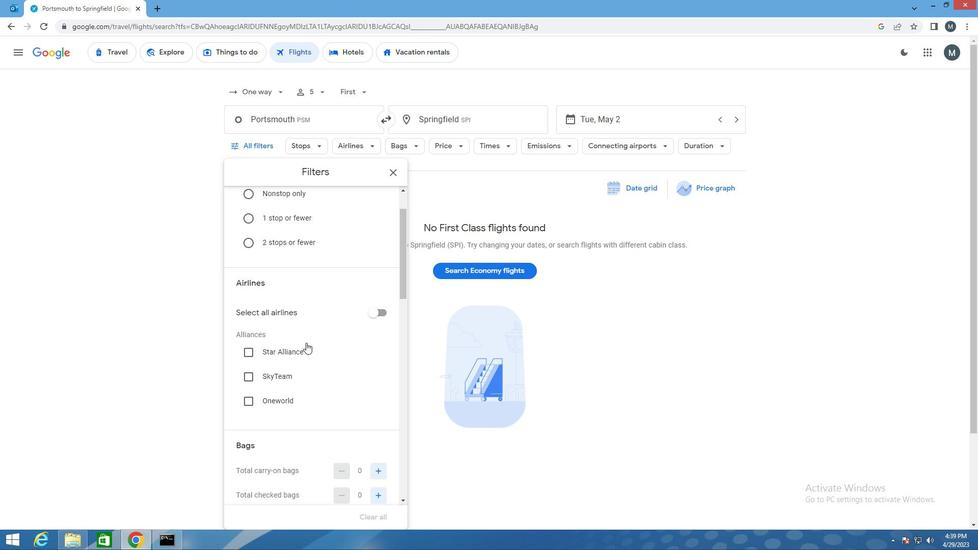 
Action: Mouse moved to (297, 352)
Screenshot: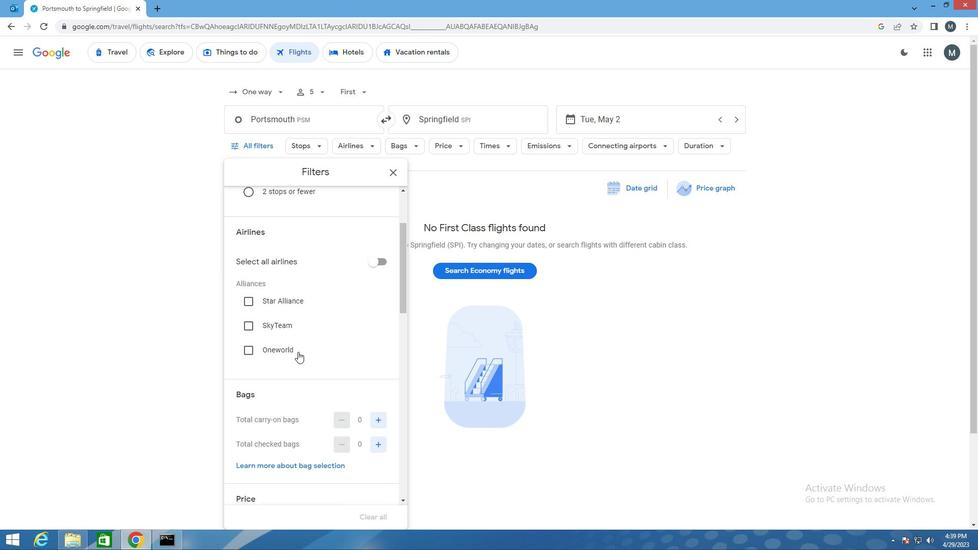 
Action: Mouse scrolled (297, 352) with delta (0, 0)
Screenshot: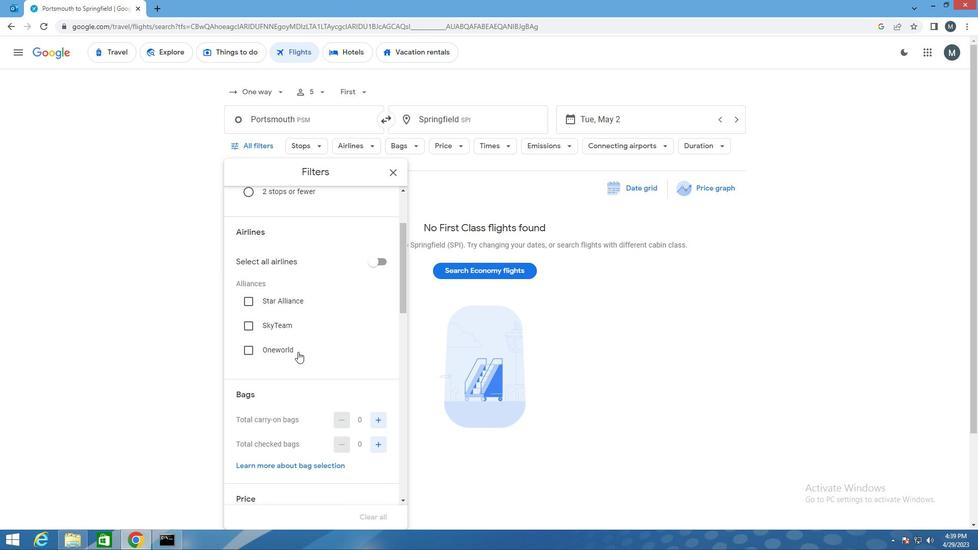 
Action: Mouse moved to (299, 348)
Screenshot: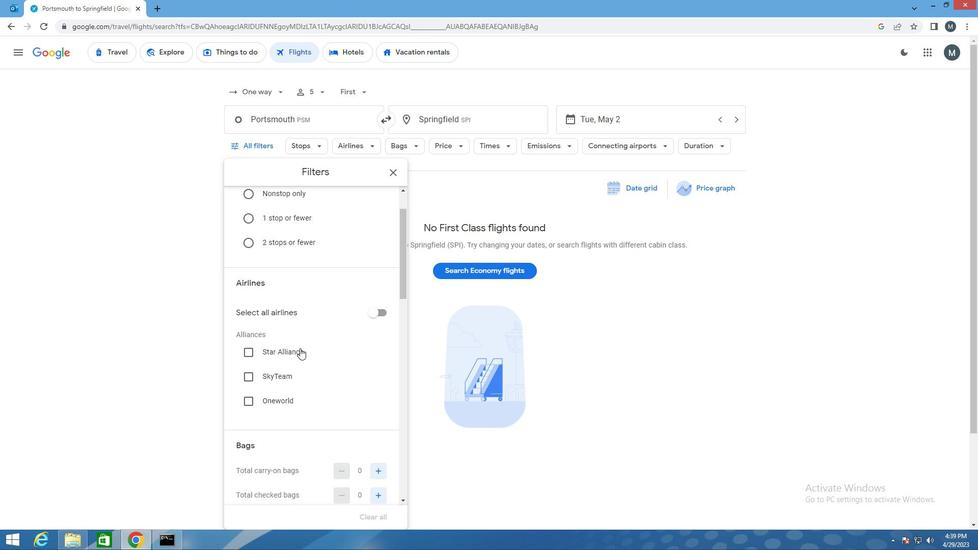 
Action: Mouse scrolled (299, 347) with delta (0, 0)
Screenshot: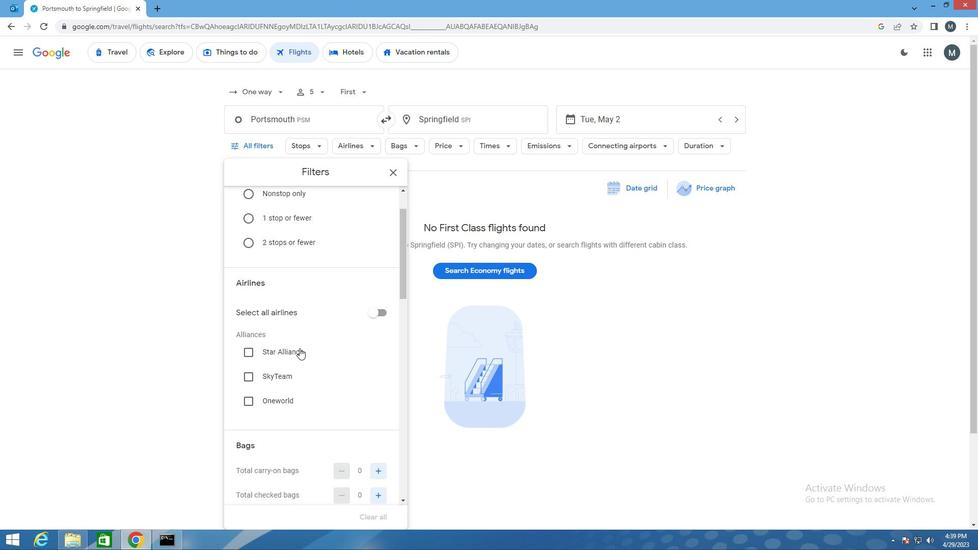 
Action: Mouse moved to (300, 355)
Screenshot: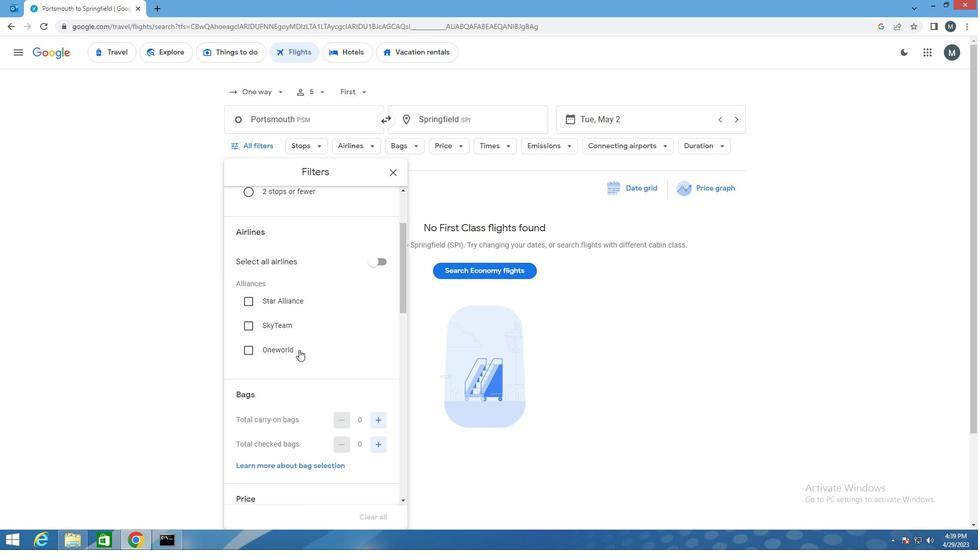 
Action: Mouse scrolled (300, 354) with delta (0, 0)
Screenshot: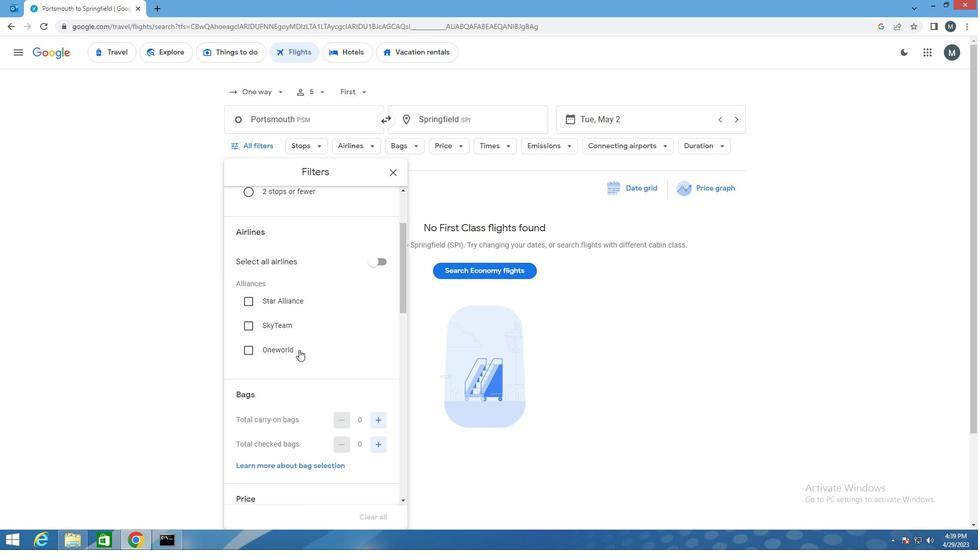 
Action: Mouse moved to (376, 392)
Screenshot: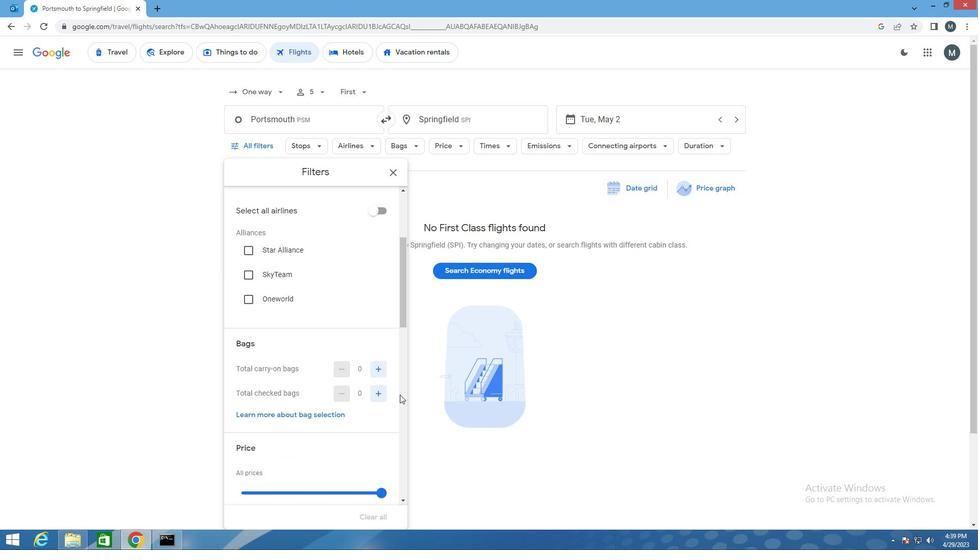 
Action: Mouse pressed left at (376, 392)
Screenshot: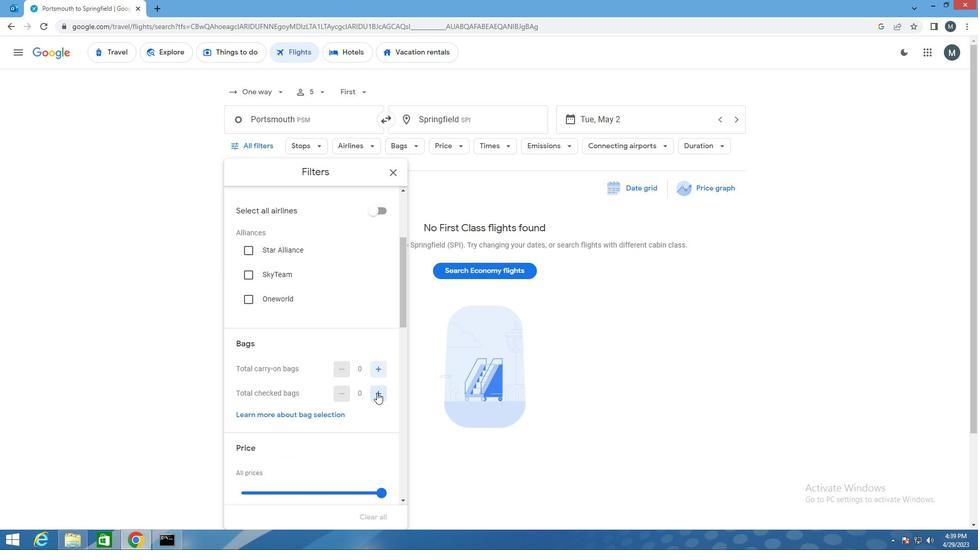 
Action: Mouse moved to (329, 334)
Screenshot: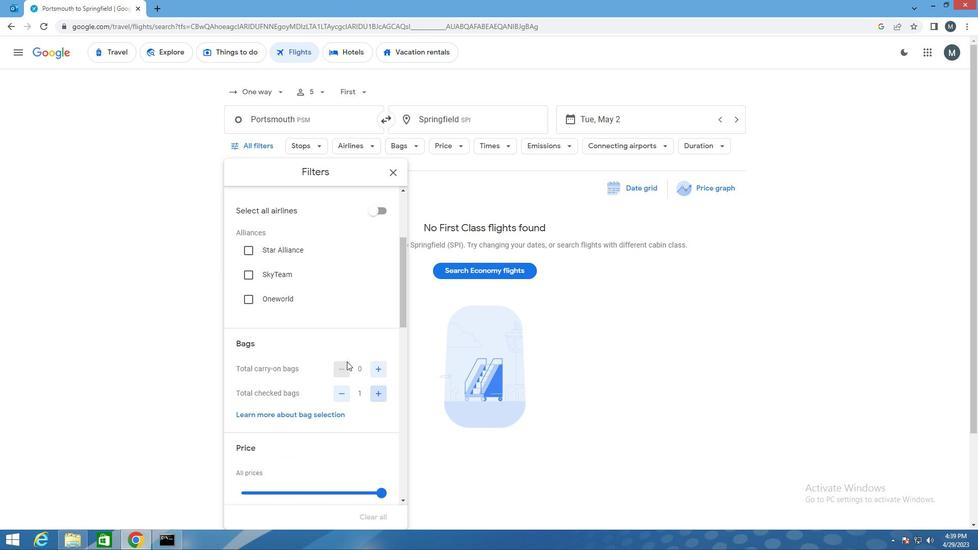 
Action: Mouse scrolled (329, 333) with delta (0, 0)
Screenshot: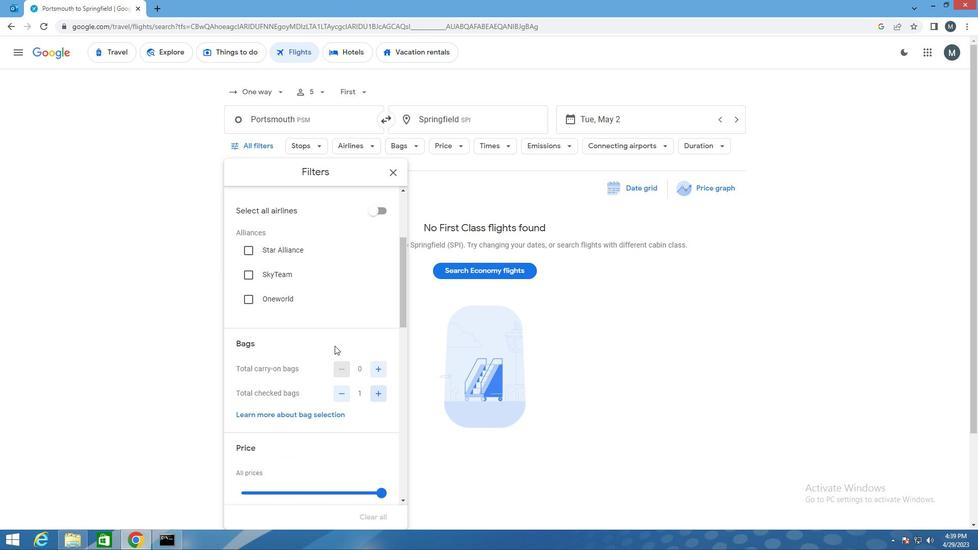 
Action: Mouse scrolled (329, 333) with delta (0, 0)
Screenshot: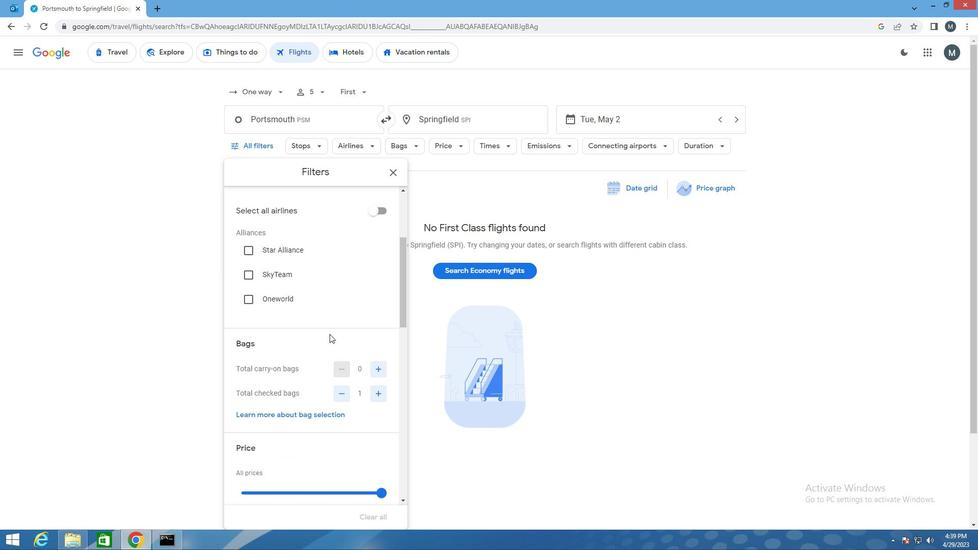 
Action: Mouse scrolled (329, 333) with delta (0, 0)
Screenshot: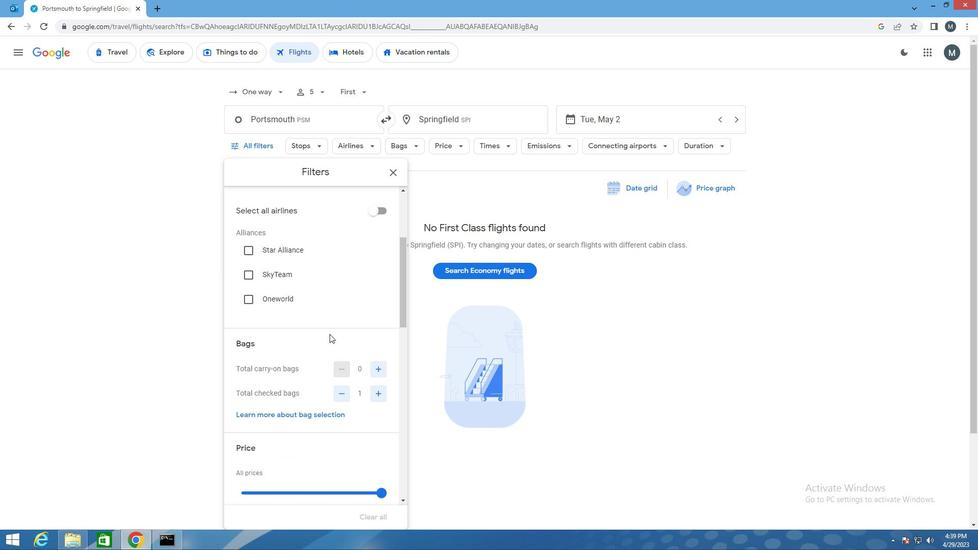 
Action: Mouse moved to (317, 337)
Screenshot: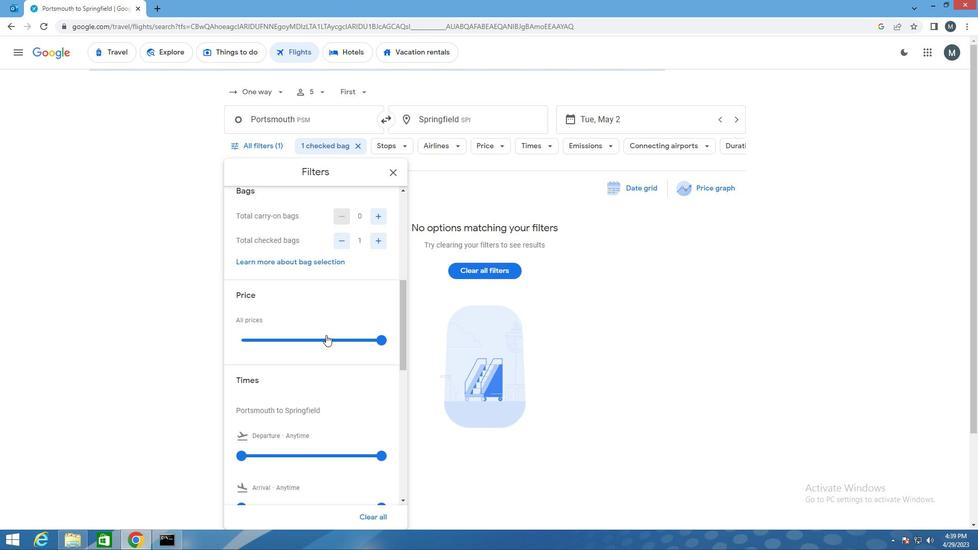 
Action: Mouse pressed left at (317, 337)
Screenshot: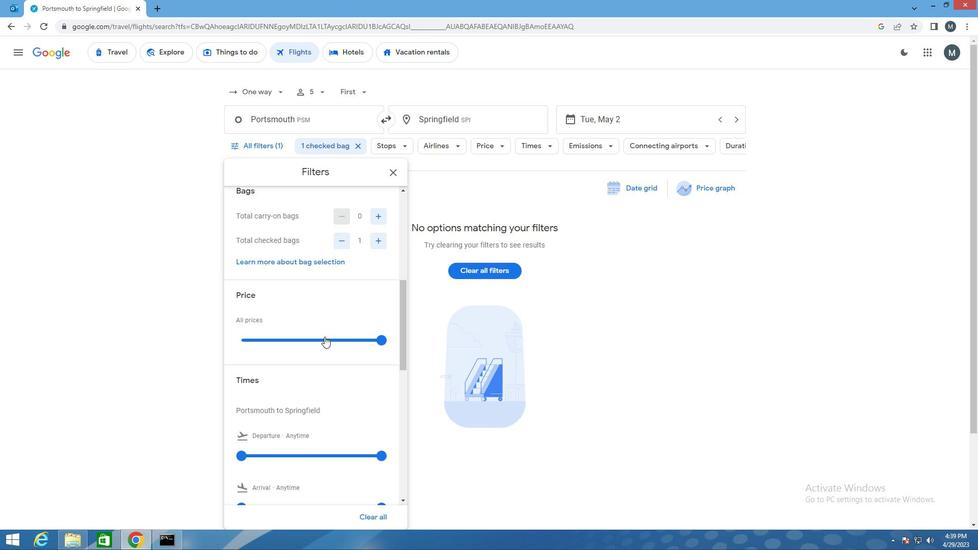
Action: Mouse pressed left at (317, 337)
Screenshot: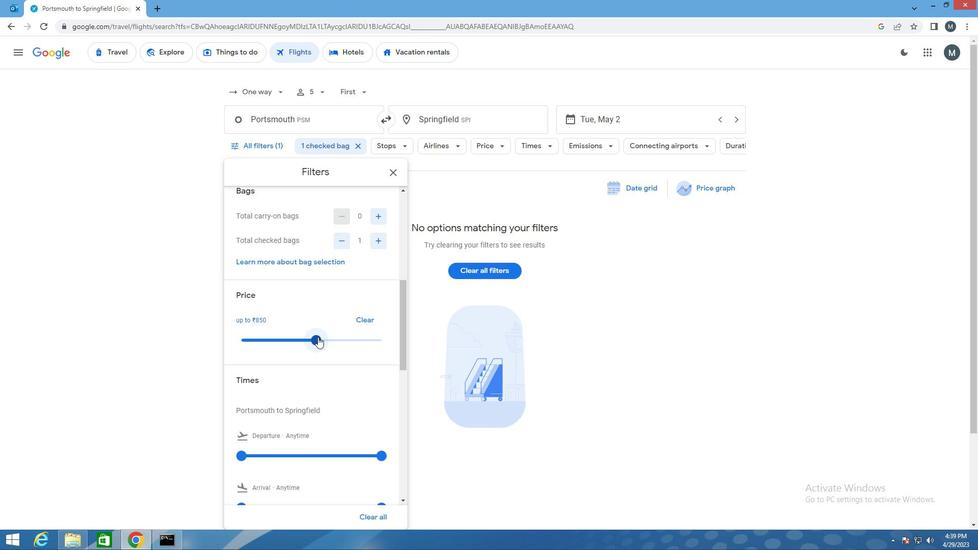 
Action: Mouse moved to (294, 315)
Screenshot: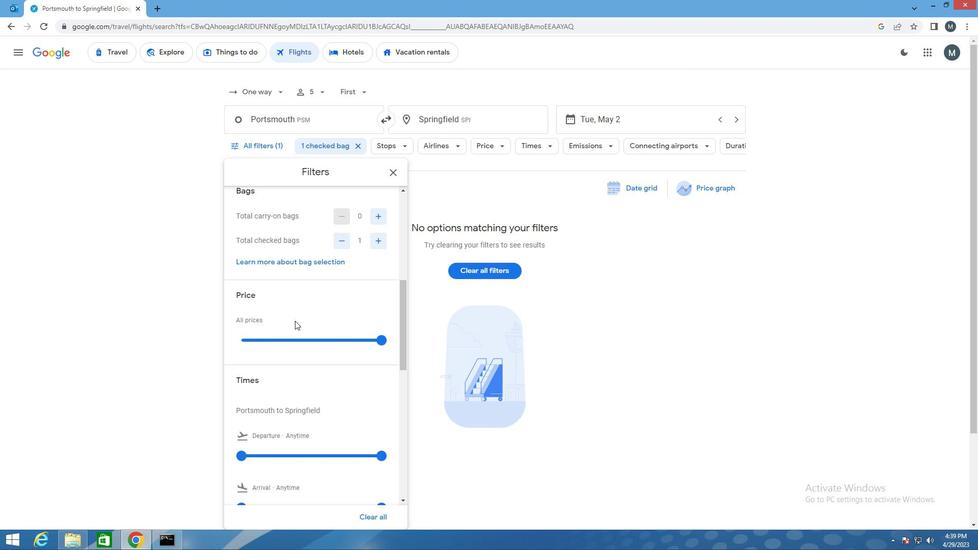 
Action: Mouse scrolled (294, 314) with delta (0, 0)
Screenshot: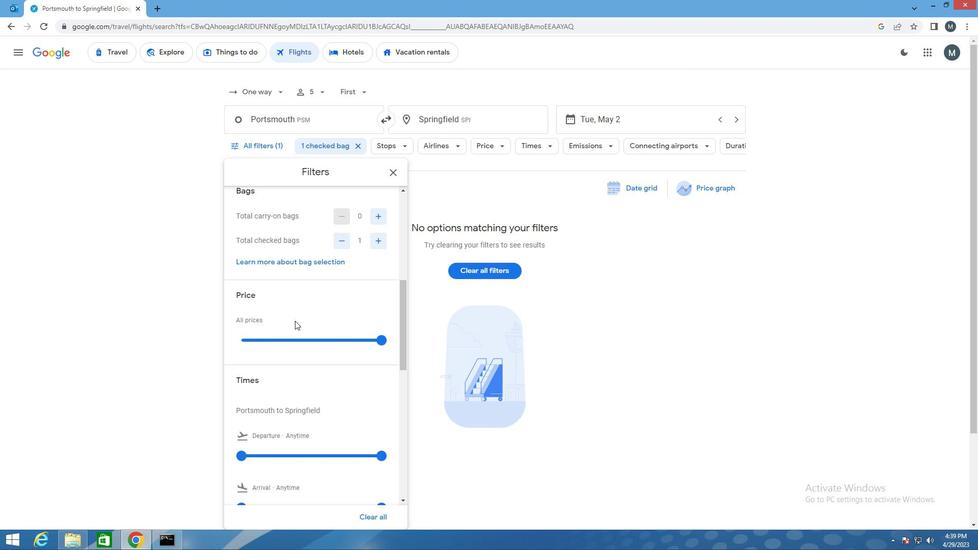 
Action: Mouse moved to (246, 407)
Screenshot: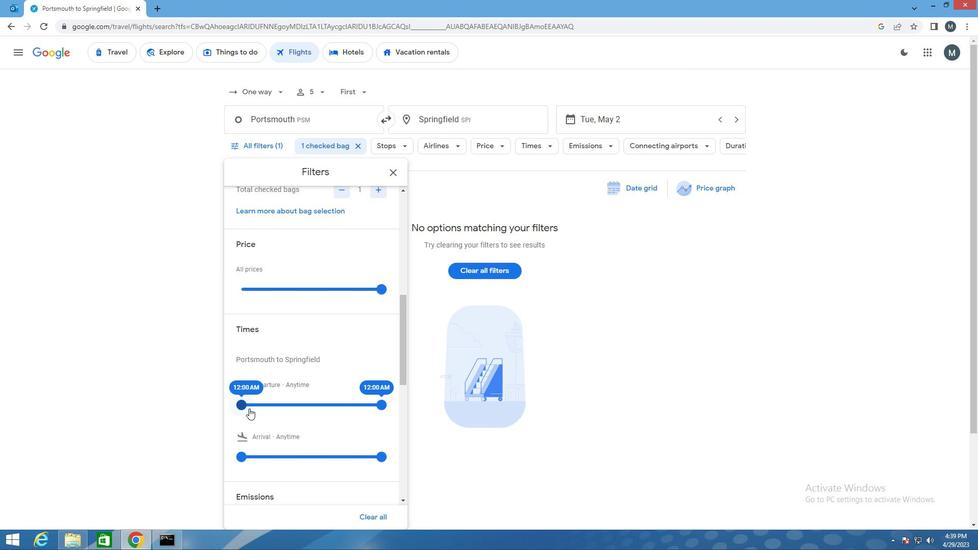 
Action: Mouse pressed left at (246, 407)
Screenshot: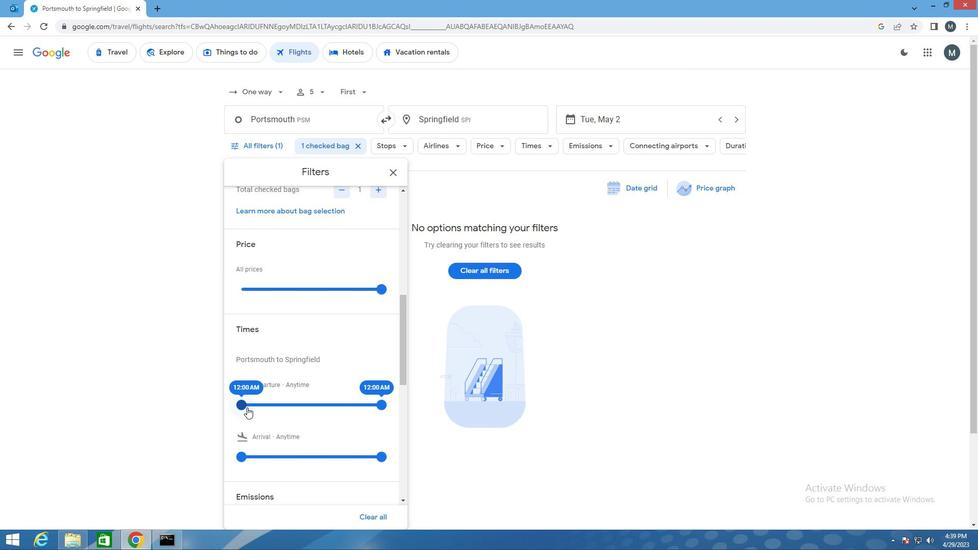 
Action: Mouse moved to (376, 405)
Screenshot: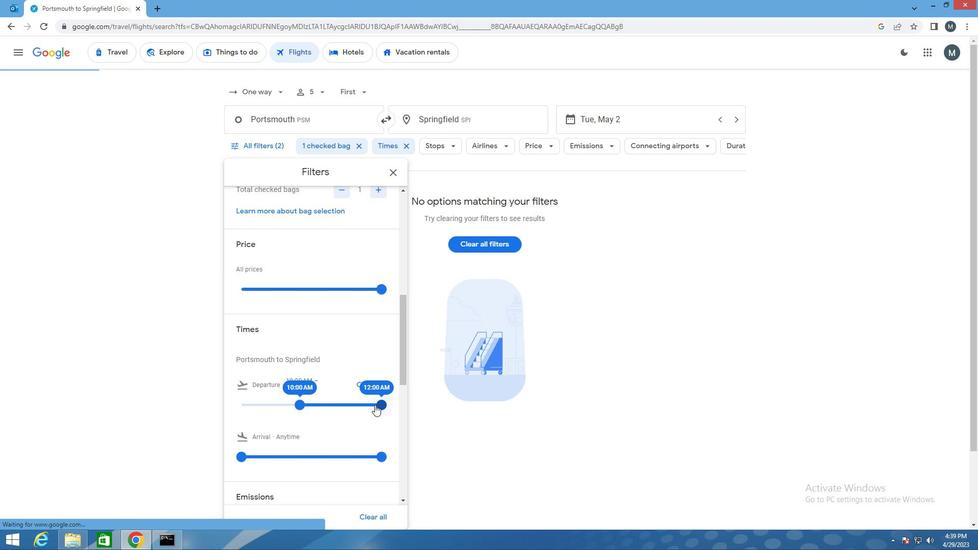 
Action: Mouse pressed left at (376, 405)
Screenshot: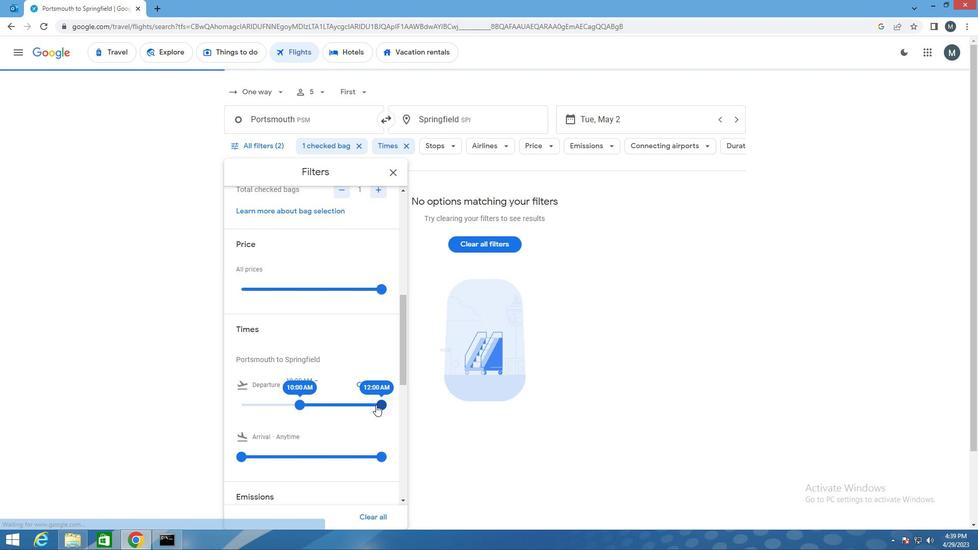 
Action: Mouse moved to (282, 386)
Screenshot: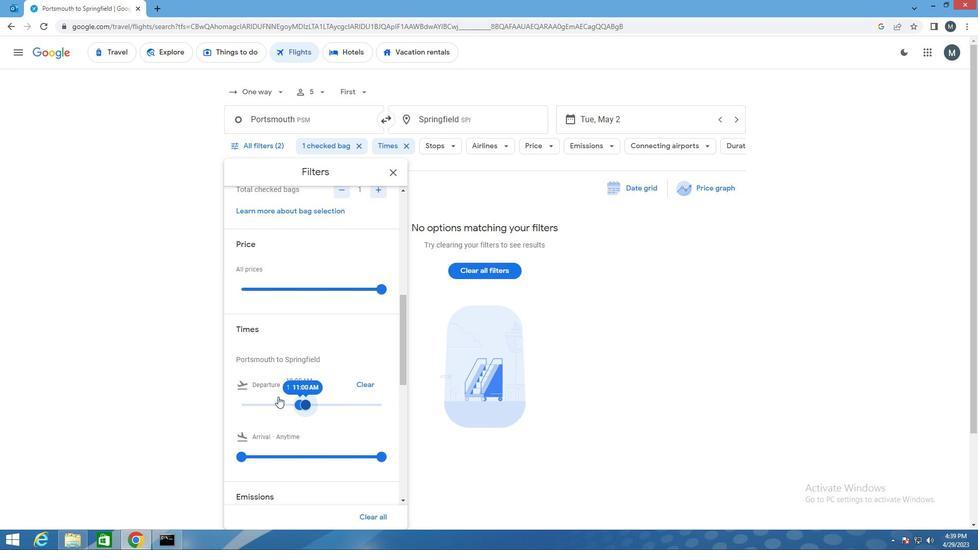 
Action: Mouse scrolled (282, 385) with delta (0, 0)
Screenshot: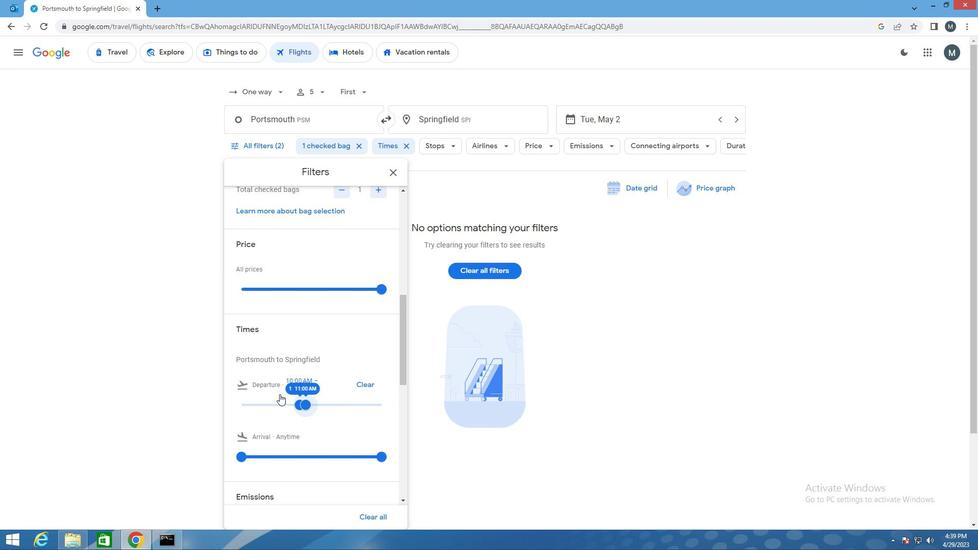 
Action: Mouse scrolled (282, 385) with delta (0, 0)
Screenshot: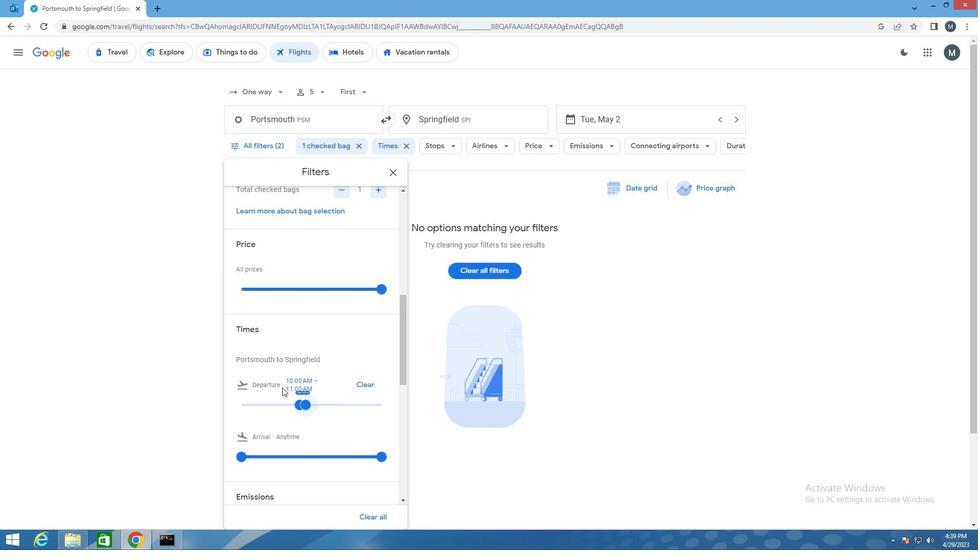 
Action: Mouse scrolled (282, 385) with delta (0, 0)
Screenshot: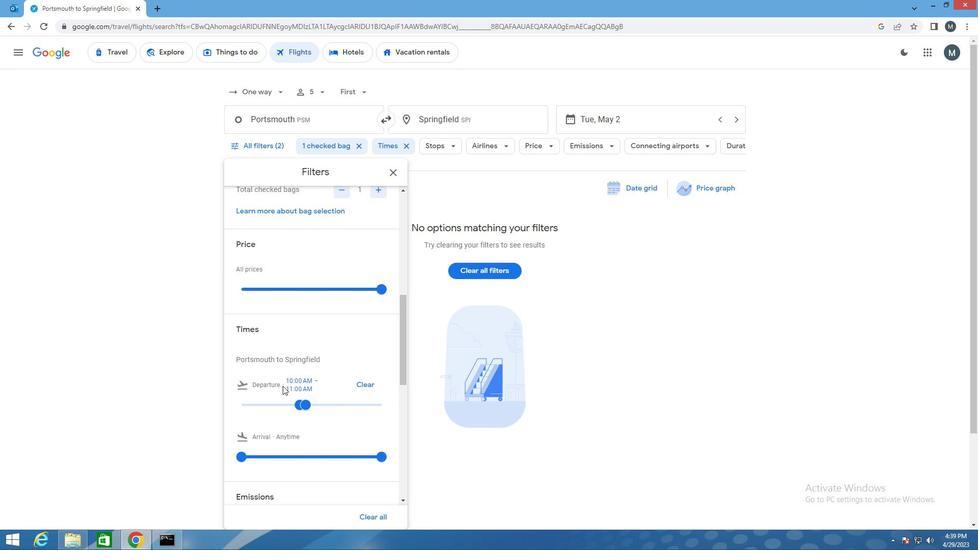 
Action: Mouse moved to (280, 386)
Screenshot: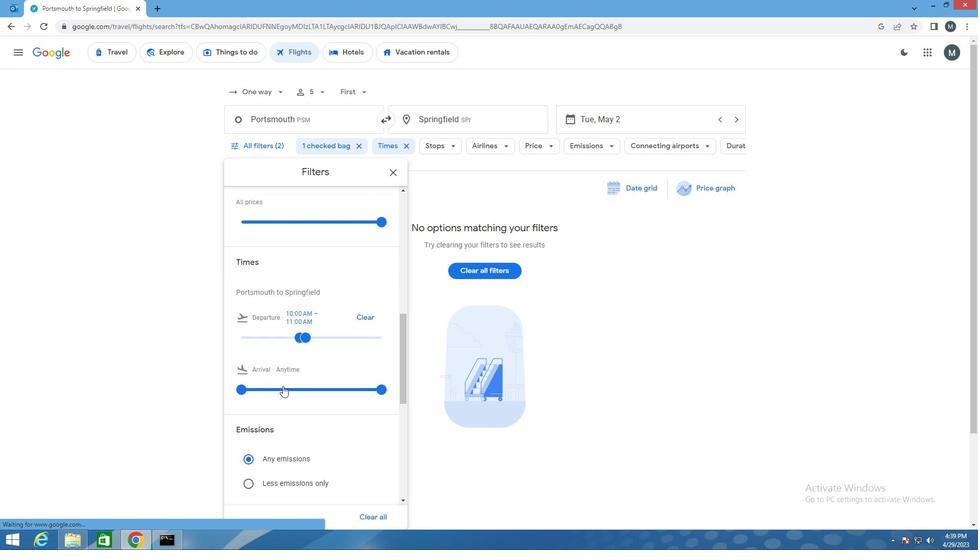 
Action: Mouse scrolled (280, 385) with delta (0, 0)
Screenshot: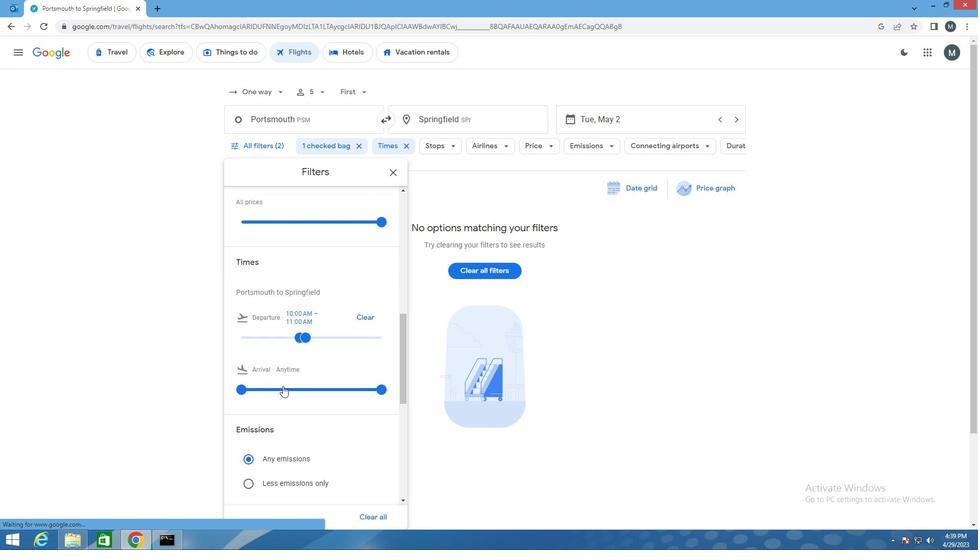 
Action: Mouse moved to (279, 386)
Screenshot: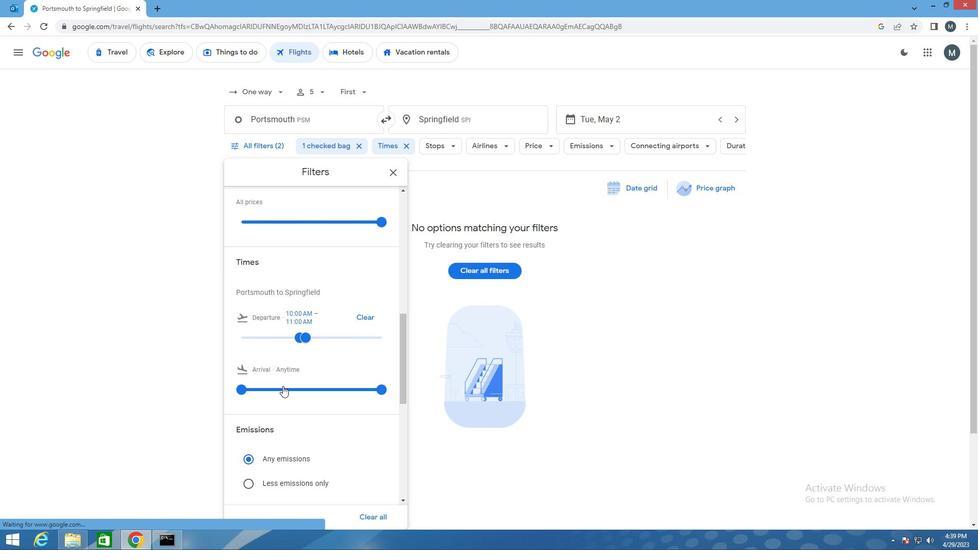 
Action: Mouse scrolled (279, 385) with delta (0, 0)
Screenshot: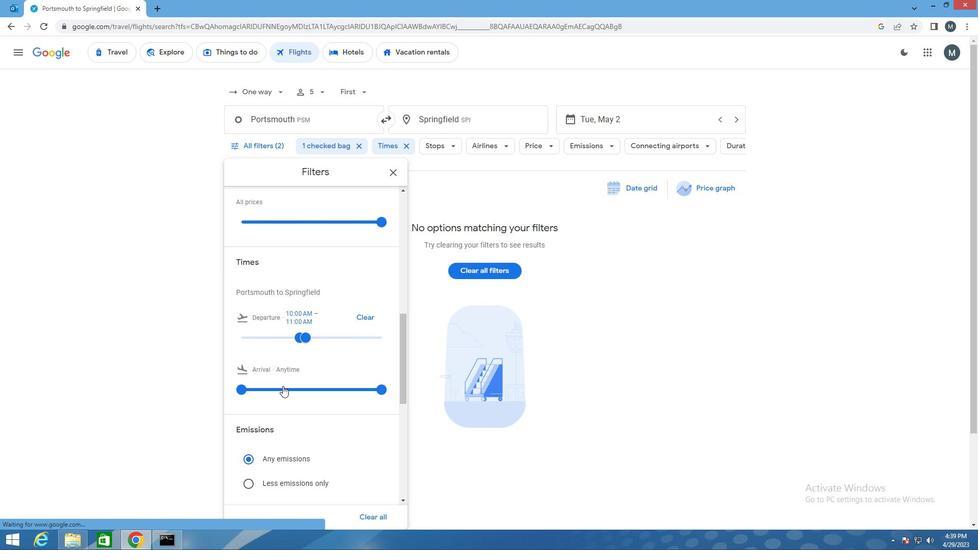 
Action: Mouse moved to (278, 386)
Screenshot: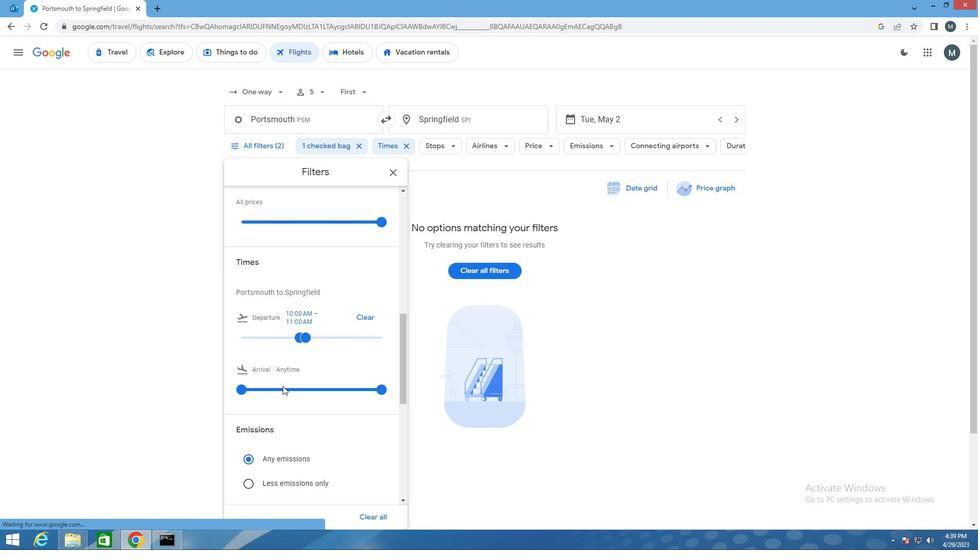 
Action: Mouse scrolled (278, 385) with delta (0, 0)
Screenshot: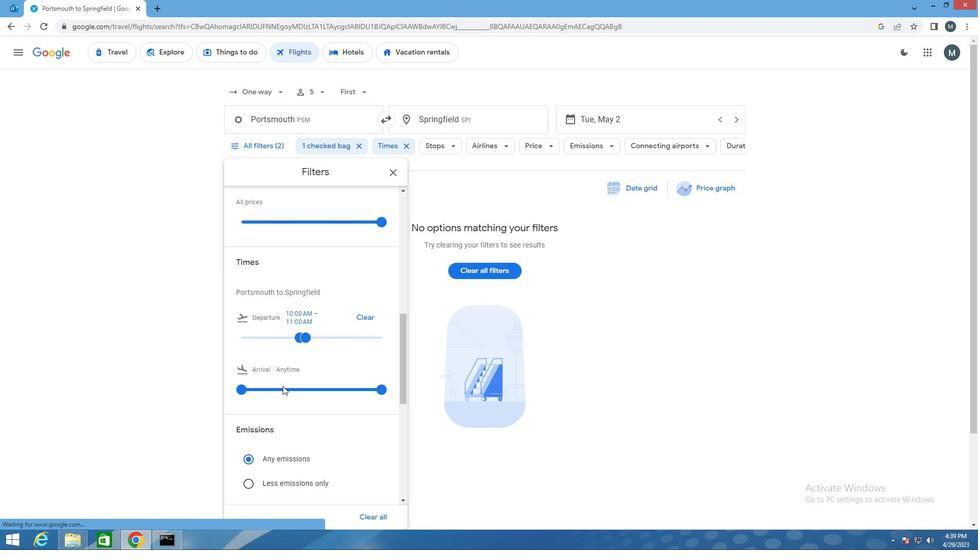 
Action: Mouse moved to (317, 382)
Screenshot: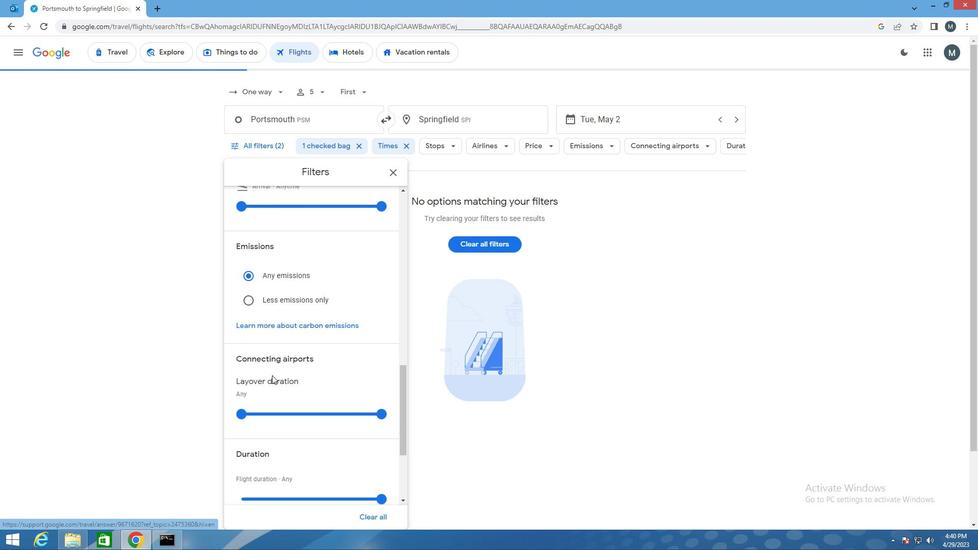 
Action: Mouse scrolled (317, 382) with delta (0, 0)
Screenshot: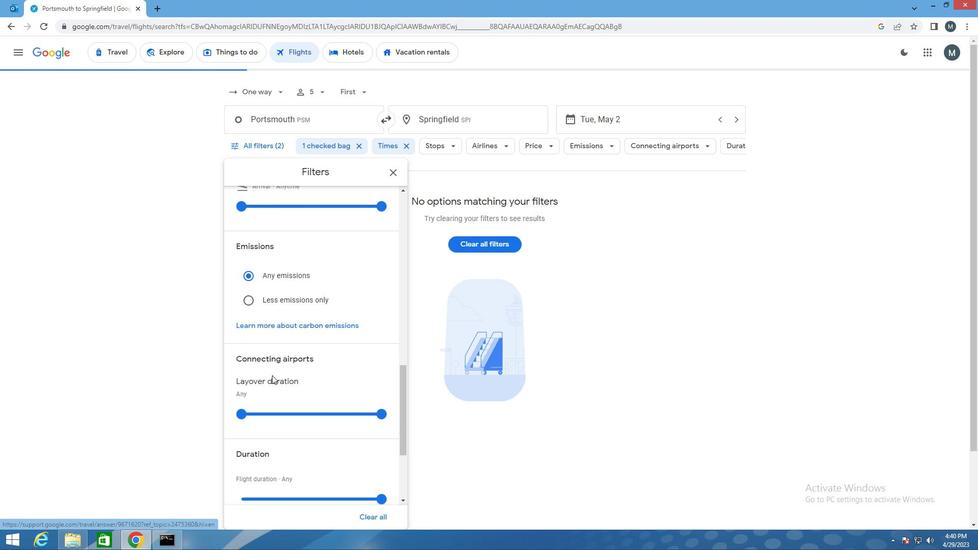 
Action: Mouse moved to (319, 388)
Screenshot: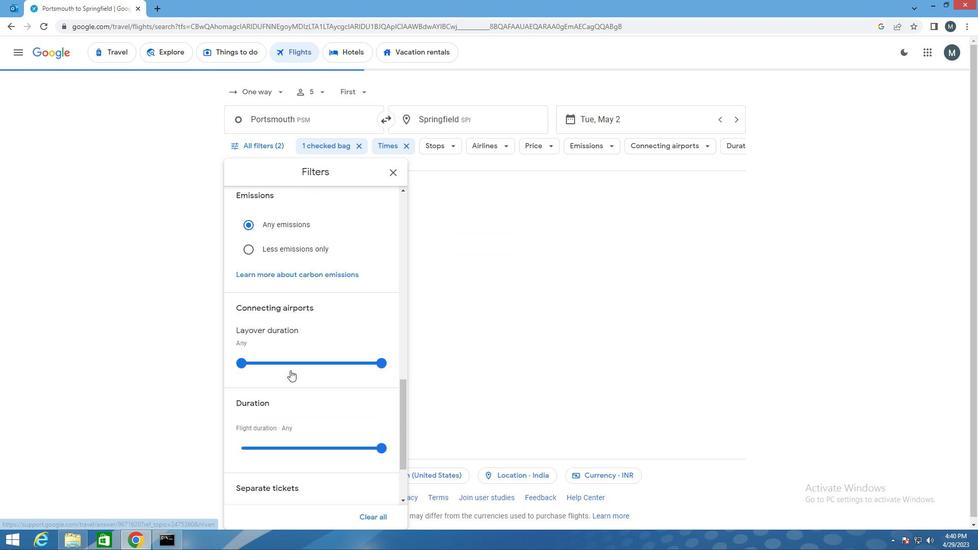 
Action: Mouse scrolled (319, 387) with delta (0, 0)
Screenshot: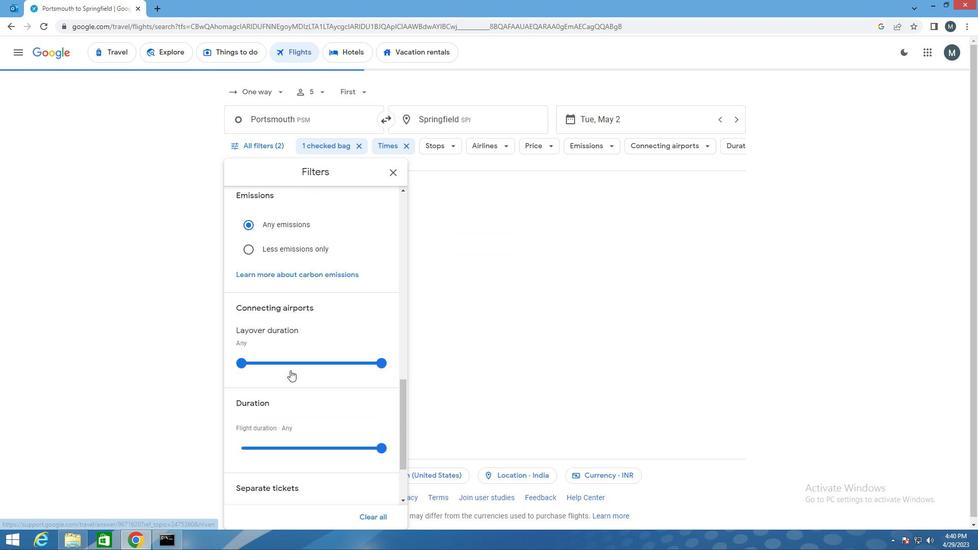 
Action: Mouse moved to (341, 417)
Screenshot: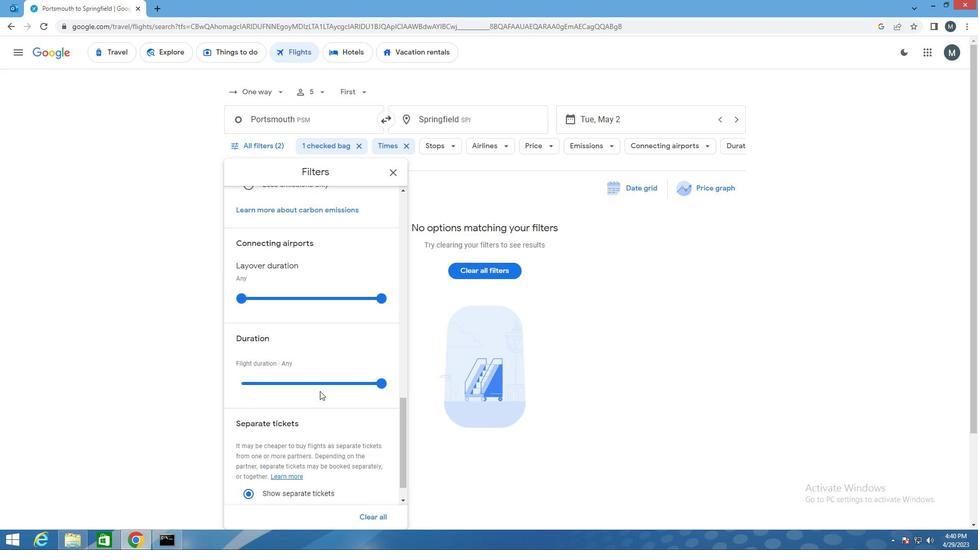 
Action: Mouse scrolled (341, 417) with delta (0, 0)
Screenshot: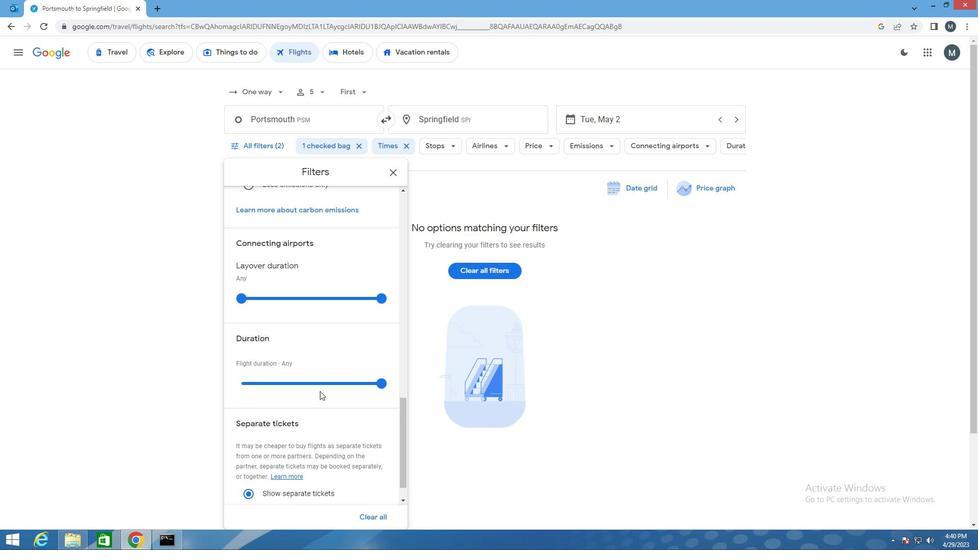 
Action: Mouse moved to (395, 172)
Screenshot: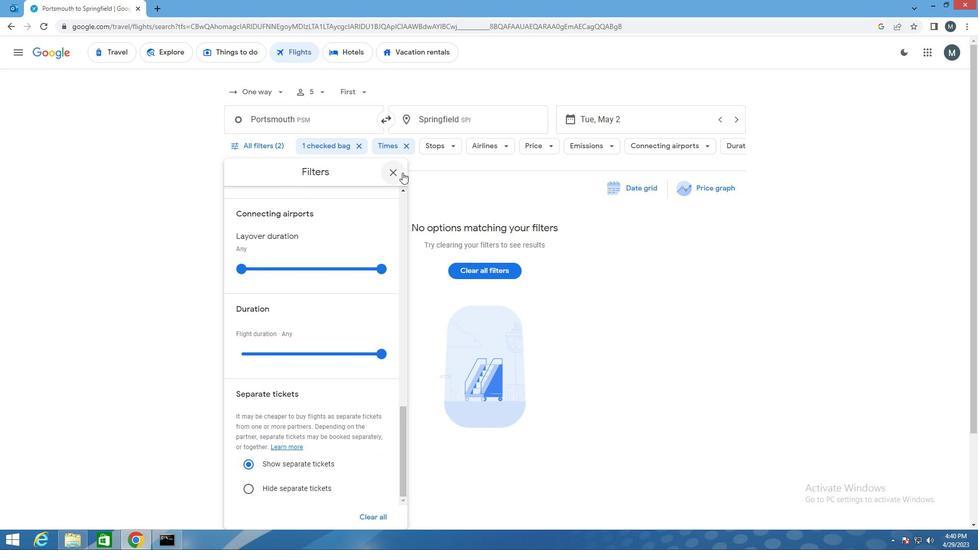 
Action: Mouse pressed left at (395, 172)
Screenshot: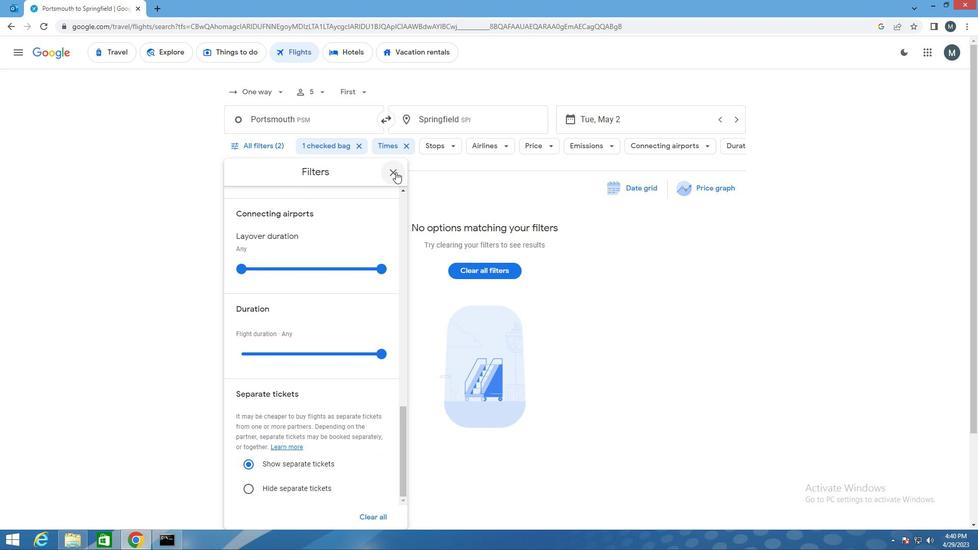 
